Task: Find connections on LinkedIn with the title 'Marketing Specialist' at 'WME' located in 'Zhuhai, Guangdong, China'.
Action: Mouse moved to (508, 69)
Screenshot: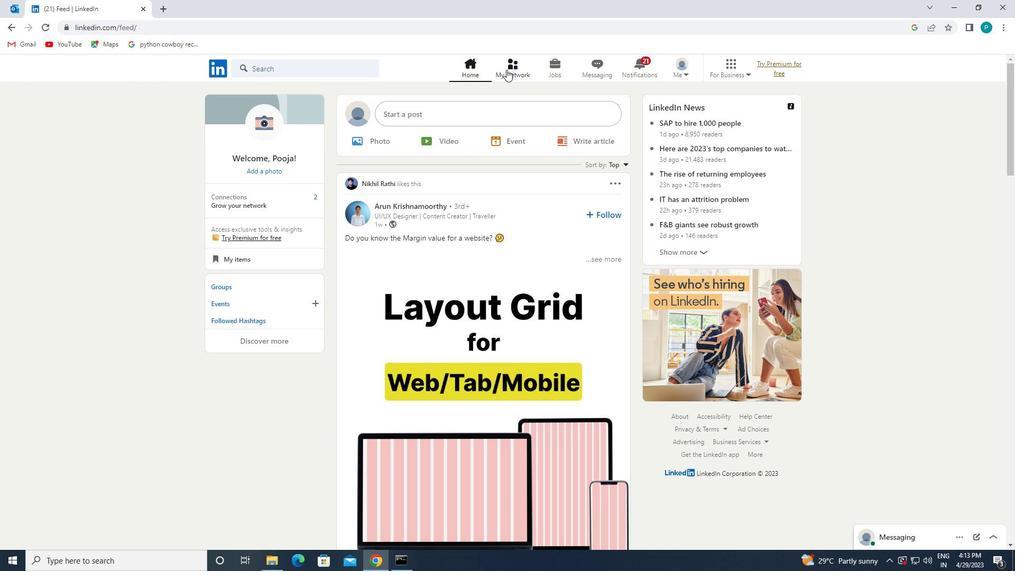 
Action: Mouse pressed left at (508, 69)
Screenshot: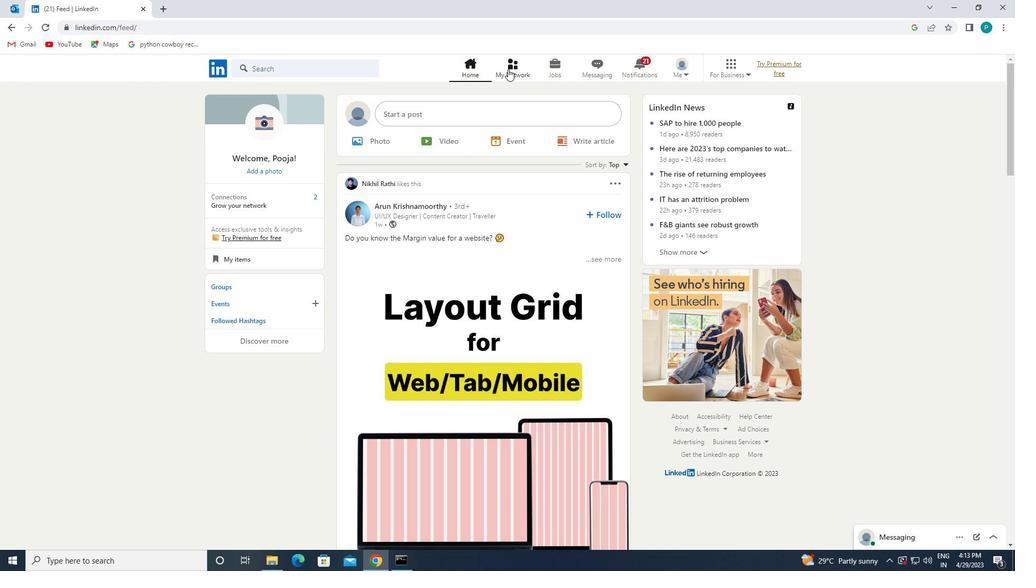 
Action: Mouse moved to (312, 126)
Screenshot: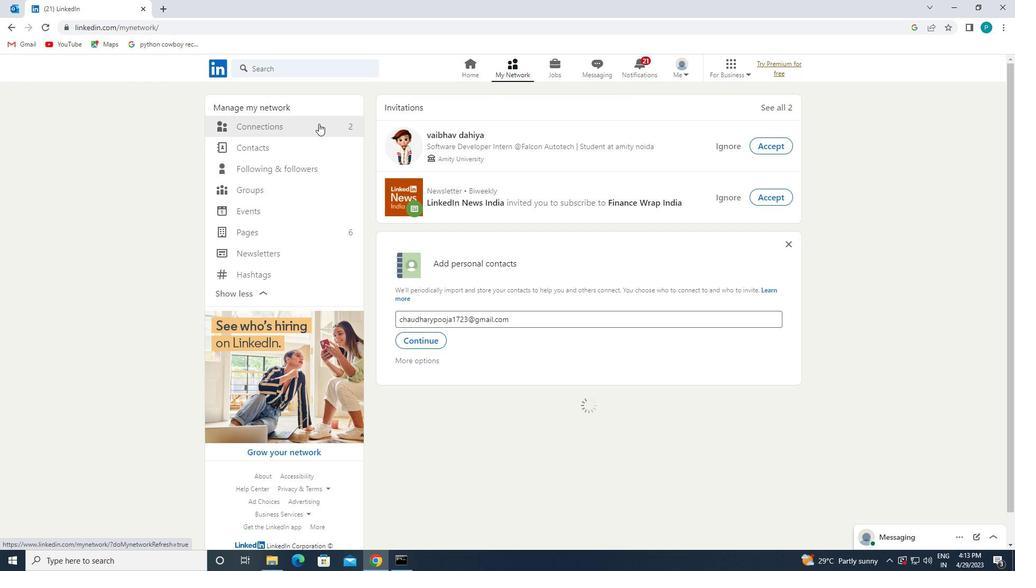 
Action: Mouse pressed left at (312, 126)
Screenshot: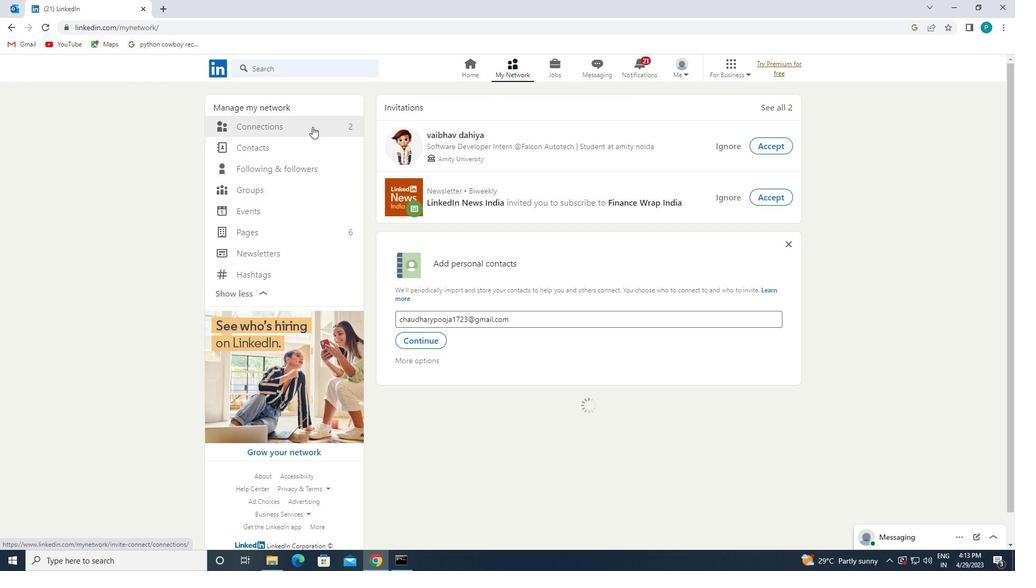 
Action: Mouse moved to (594, 124)
Screenshot: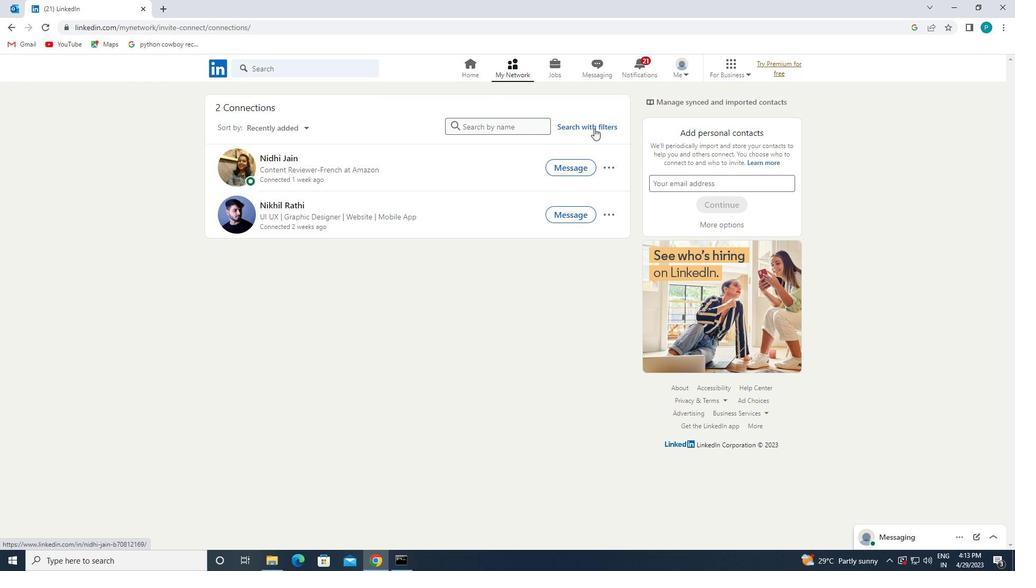 
Action: Mouse pressed left at (594, 124)
Screenshot: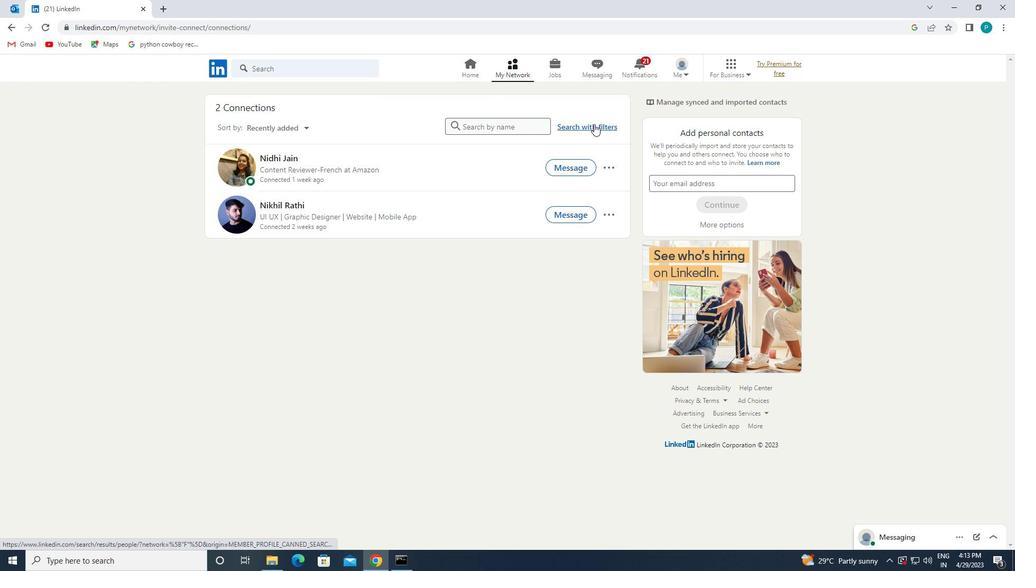 
Action: Mouse moved to (551, 99)
Screenshot: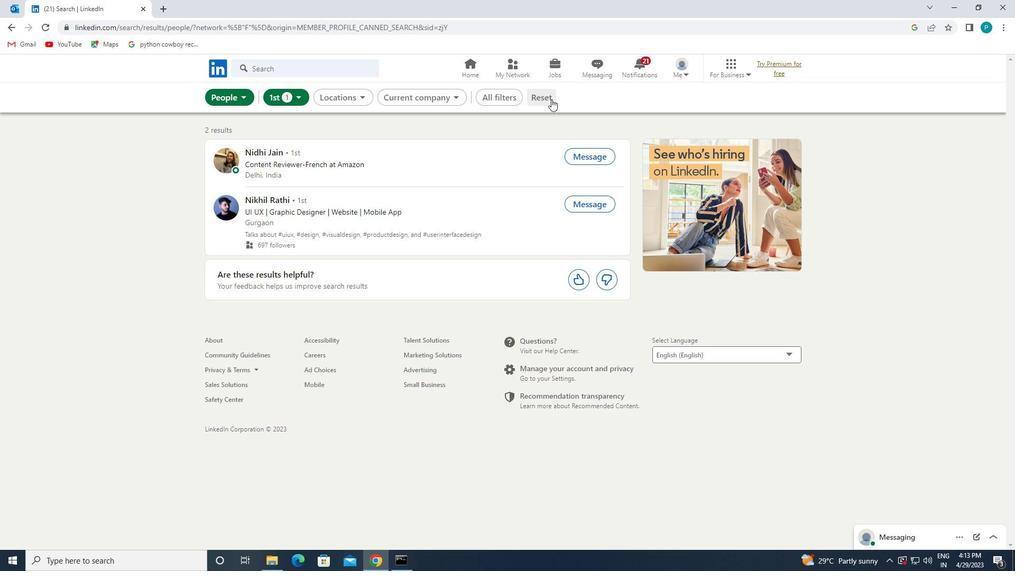 
Action: Mouse pressed left at (551, 99)
Screenshot: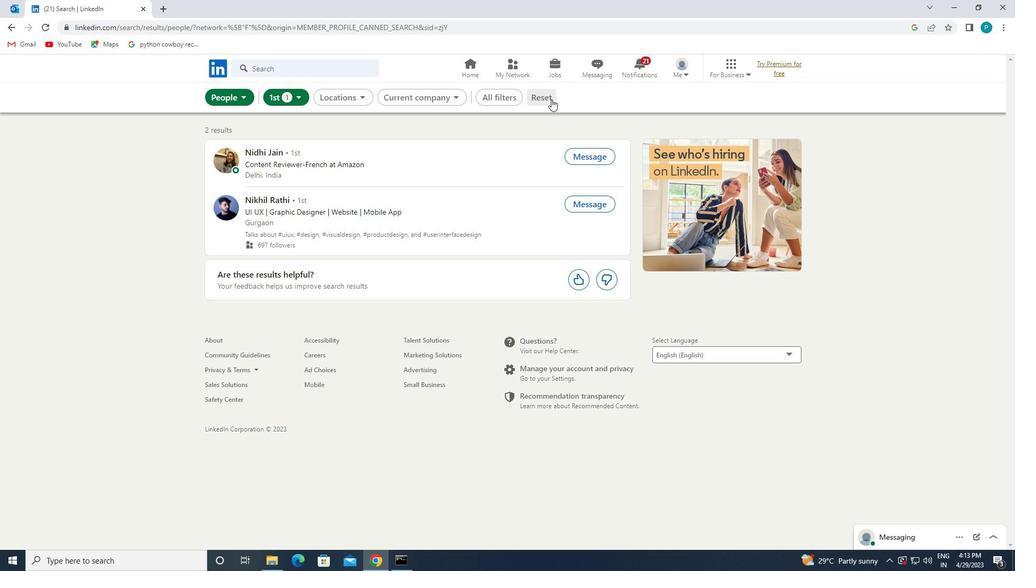 
Action: Mouse moved to (536, 96)
Screenshot: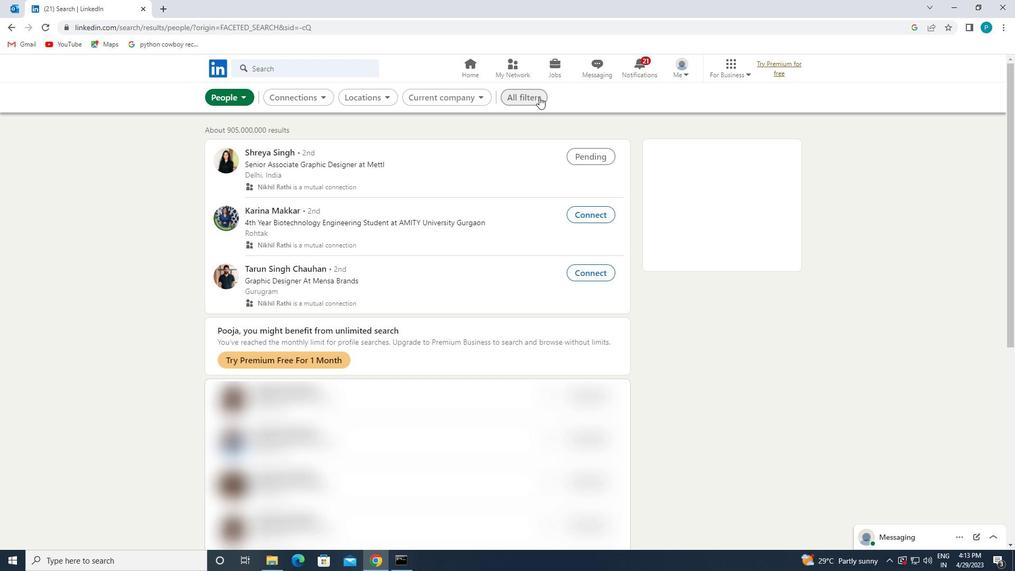 
Action: Mouse pressed left at (536, 96)
Screenshot: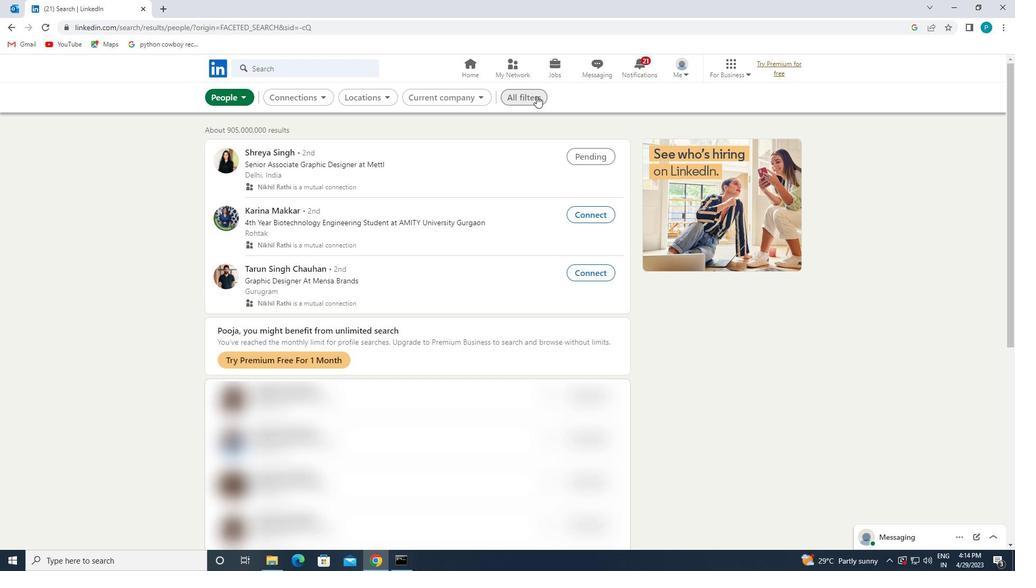
Action: Mouse moved to (886, 334)
Screenshot: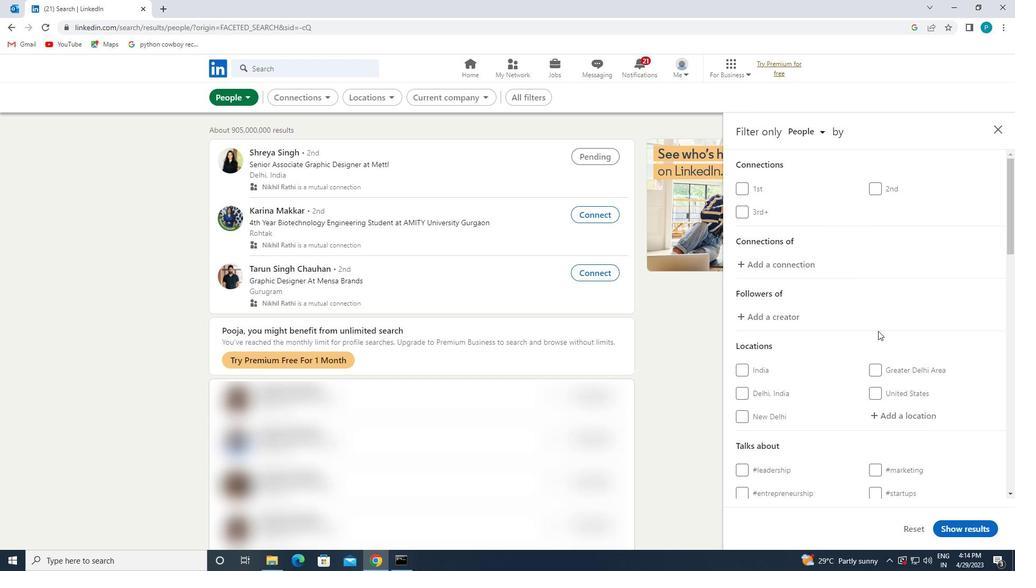 
Action: Mouse scrolled (886, 334) with delta (0, 0)
Screenshot: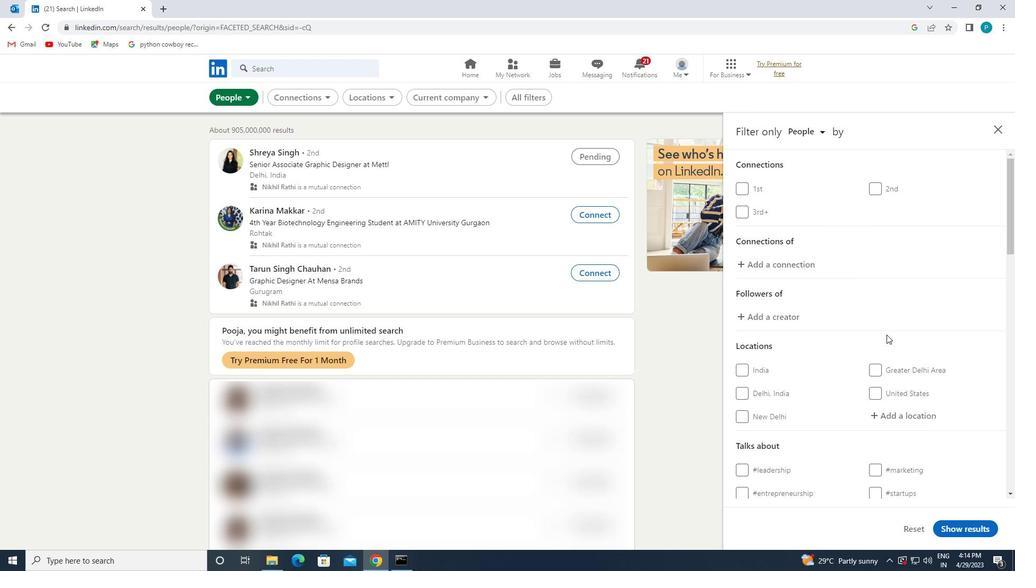 
Action: Mouse scrolled (886, 334) with delta (0, 0)
Screenshot: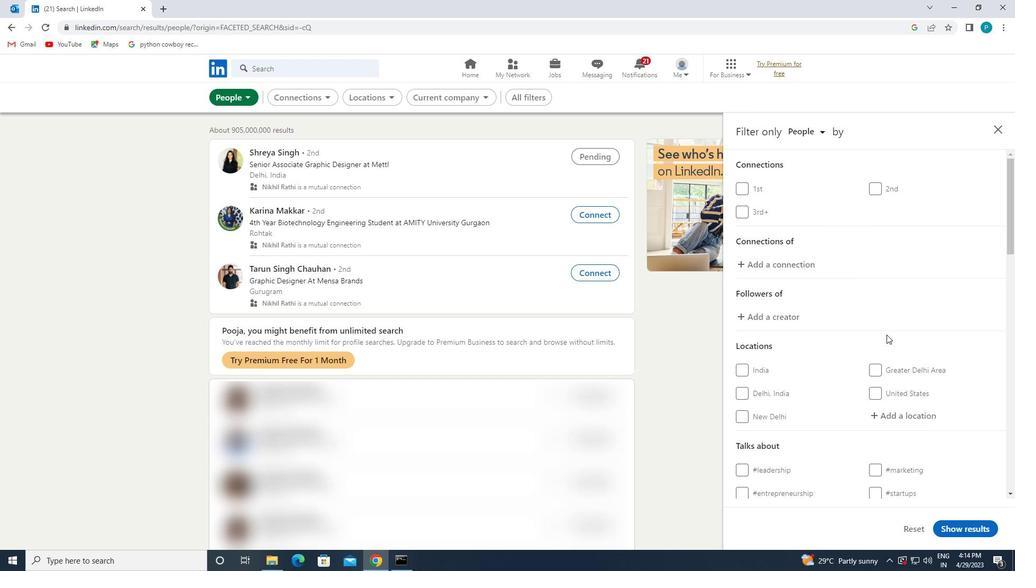 
Action: Mouse moved to (886, 313)
Screenshot: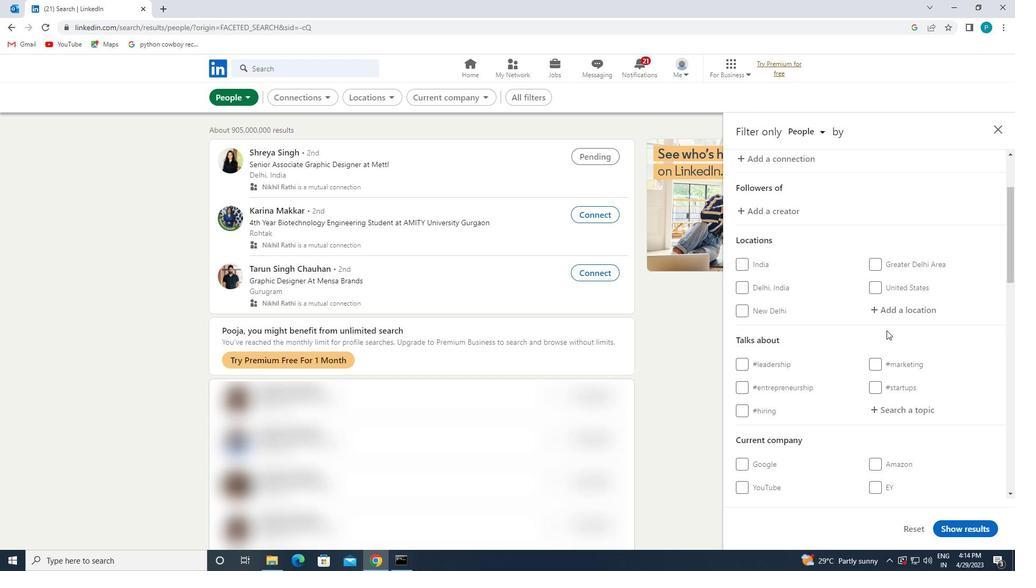 
Action: Mouse pressed left at (886, 313)
Screenshot: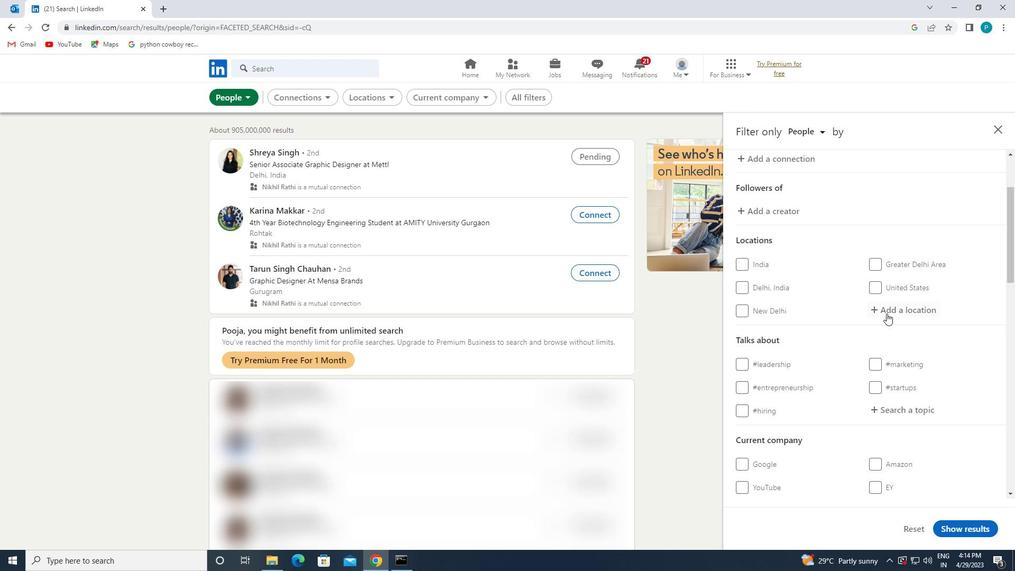 
Action: Key pressed <Key.caps_lock>z<Key.caps_lock>huhai
Screenshot: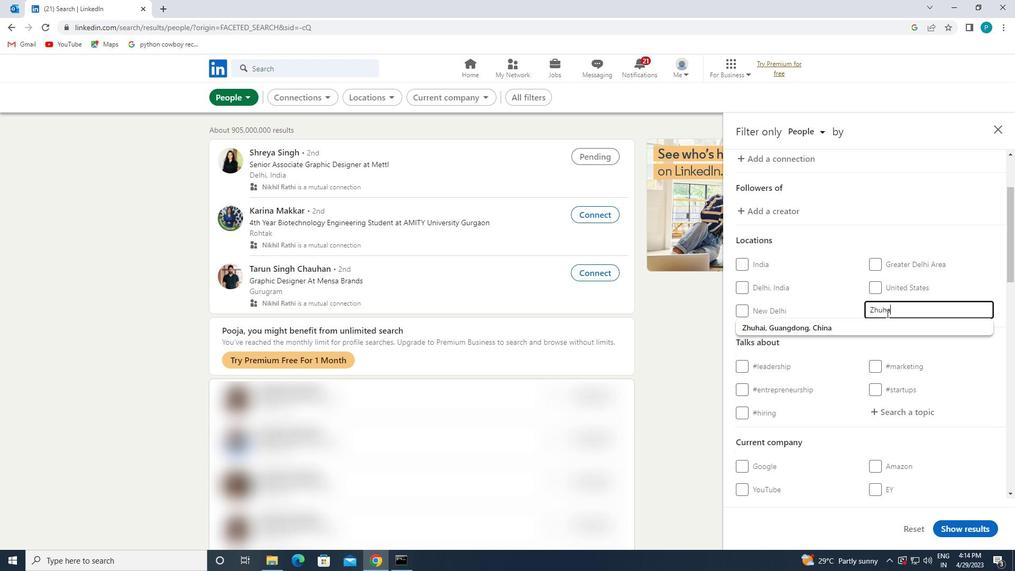 
Action: Mouse moved to (884, 329)
Screenshot: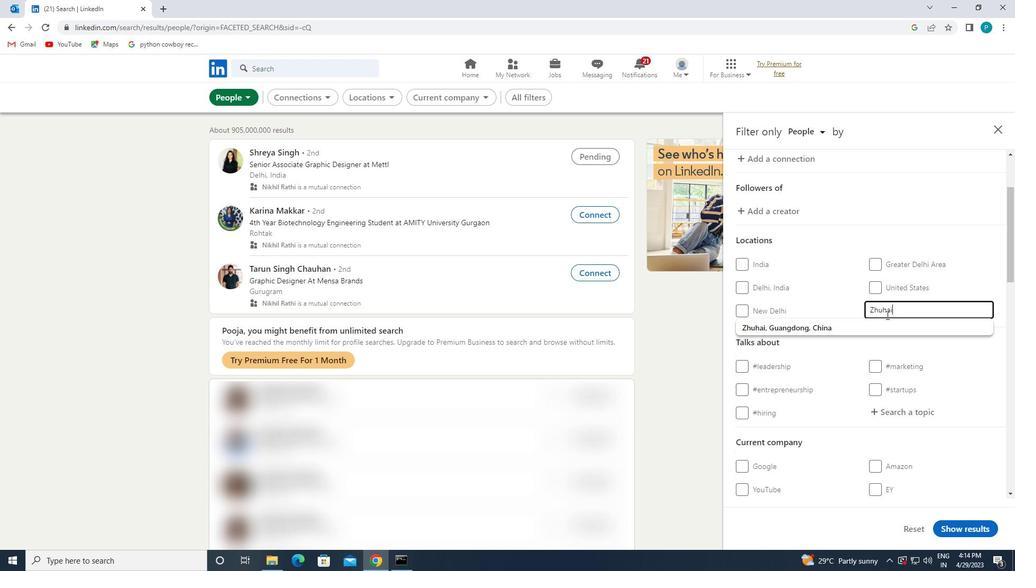 
Action: Mouse pressed left at (884, 329)
Screenshot: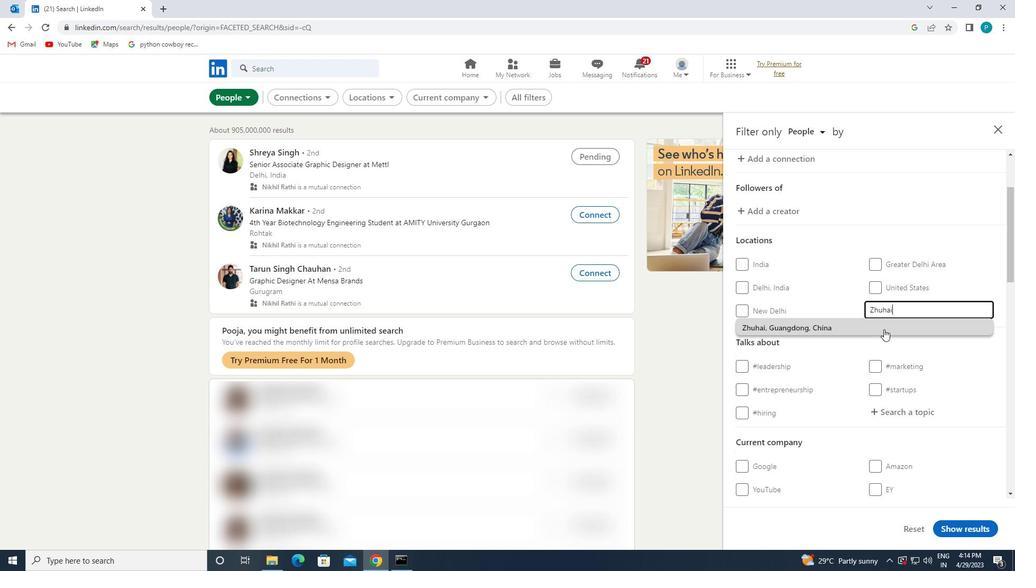 
Action: Mouse scrolled (884, 328) with delta (0, 0)
Screenshot: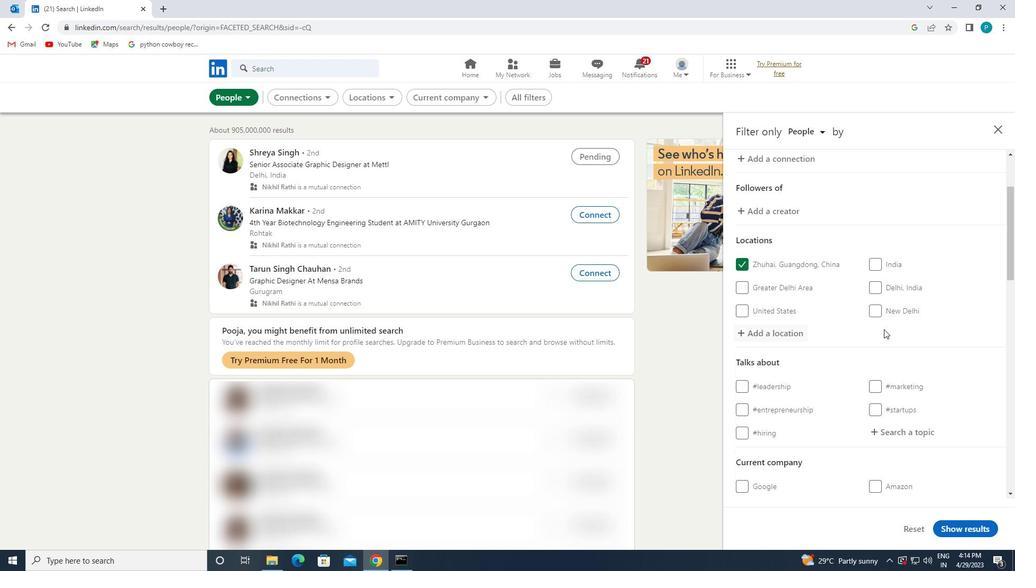 
Action: Mouse scrolled (884, 328) with delta (0, 0)
Screenshot: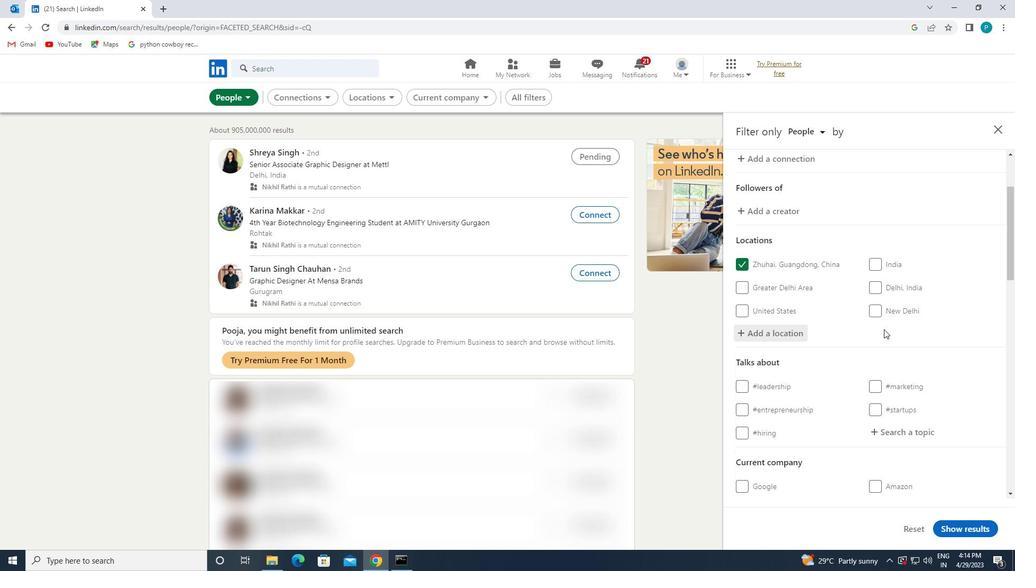 
Action: Mouse moved to (884, 330)
Screenshot: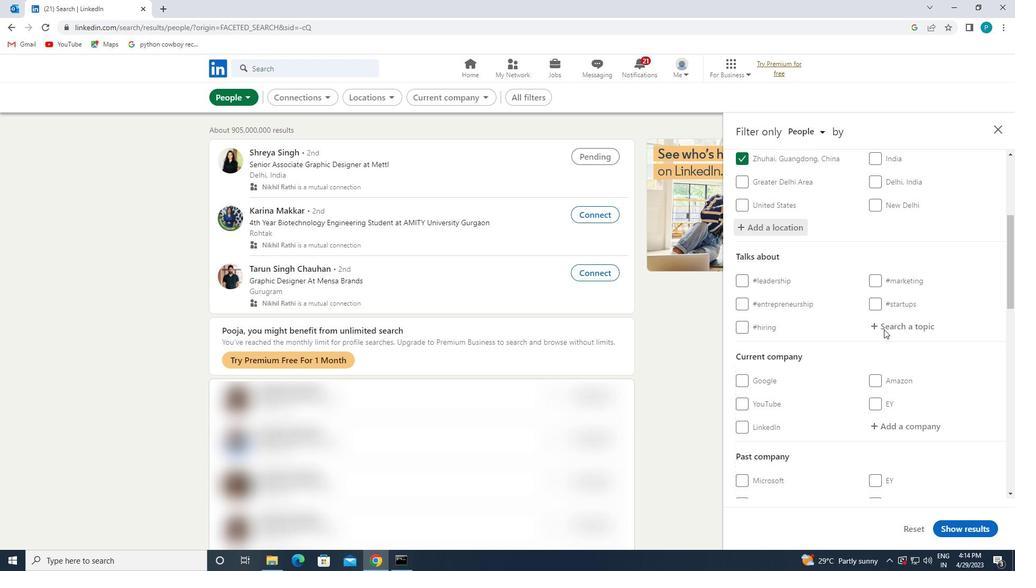 
Action: Mouse pressed left at (884, 330)
Screenshot: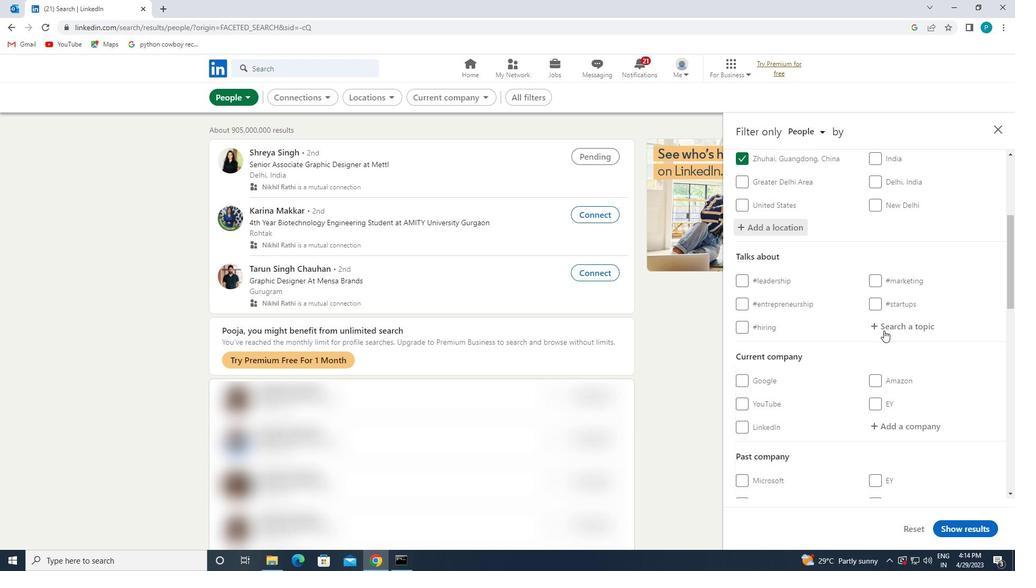 
Action: Key pressed <Key.shift>#<Key.caps_lock>S<Key.caps_lock>OCIAL<Key.caps_lock>M<Key.caps_lock>ES<Key.backspace>DIA
Screenshot: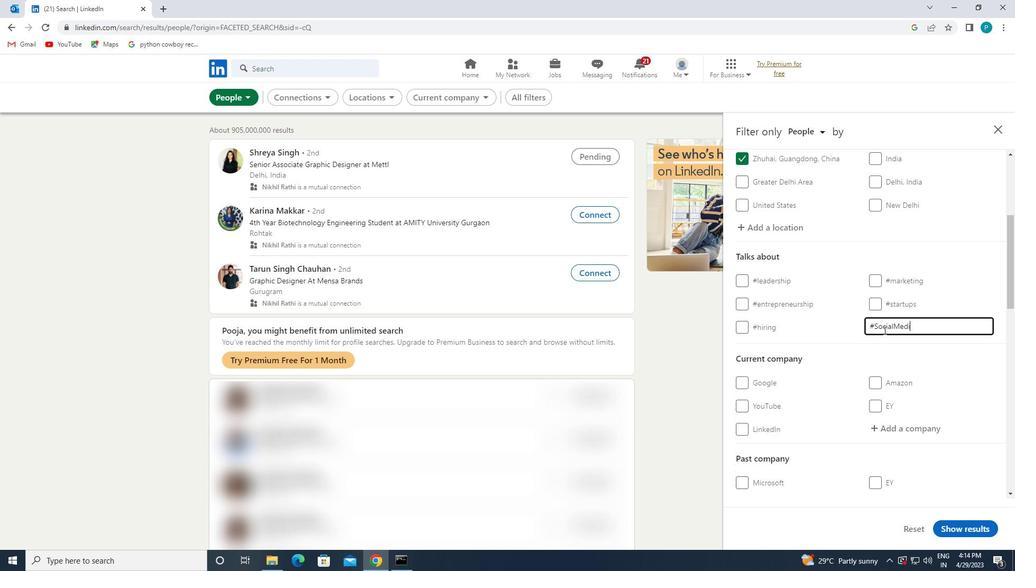 
Action: Mouse scrolled (884, 330) with delta (0, 0)
Screenshot: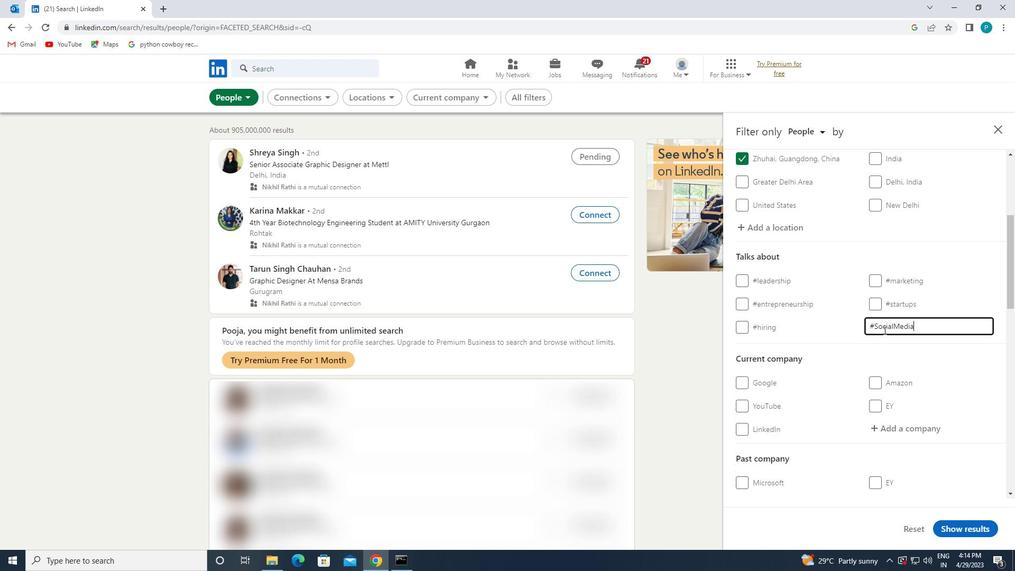 
Action: Mouse moved to (882, 372)
Screenshot: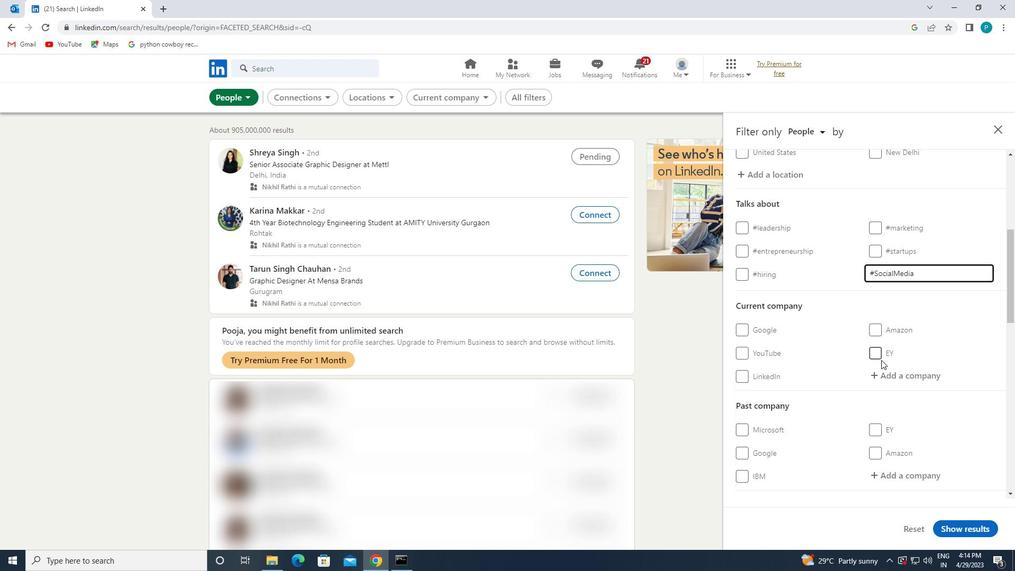 
Action: Mouse scrolled (882, 371) with delta (0, 0)
Screenshot: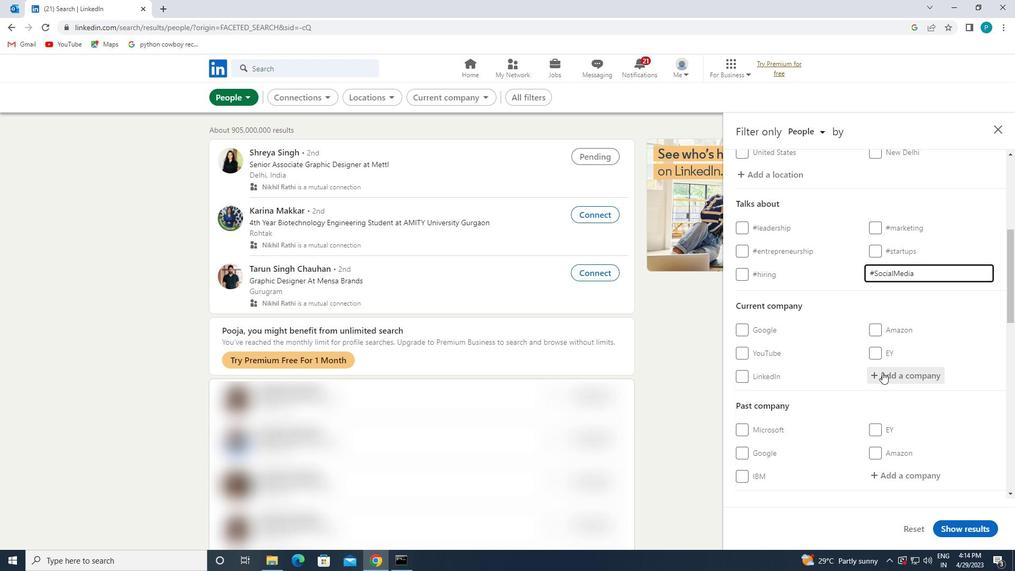 
Action: Mouse scrolled (882, 371) with delta (0, 0)
Screenshot: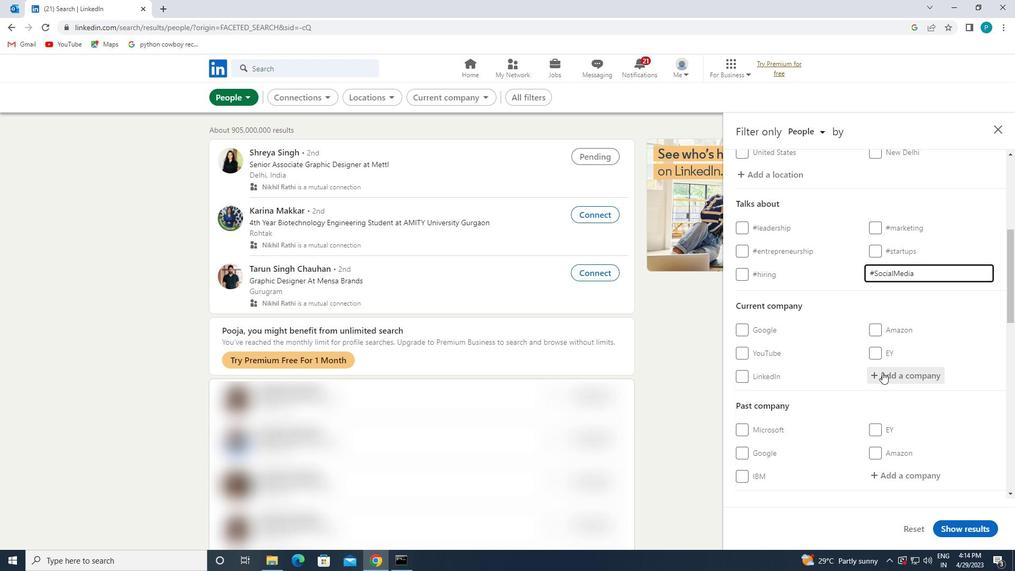 
Action: Mouse scrolled (882, 371) with delta (0, 0)
Screenshot: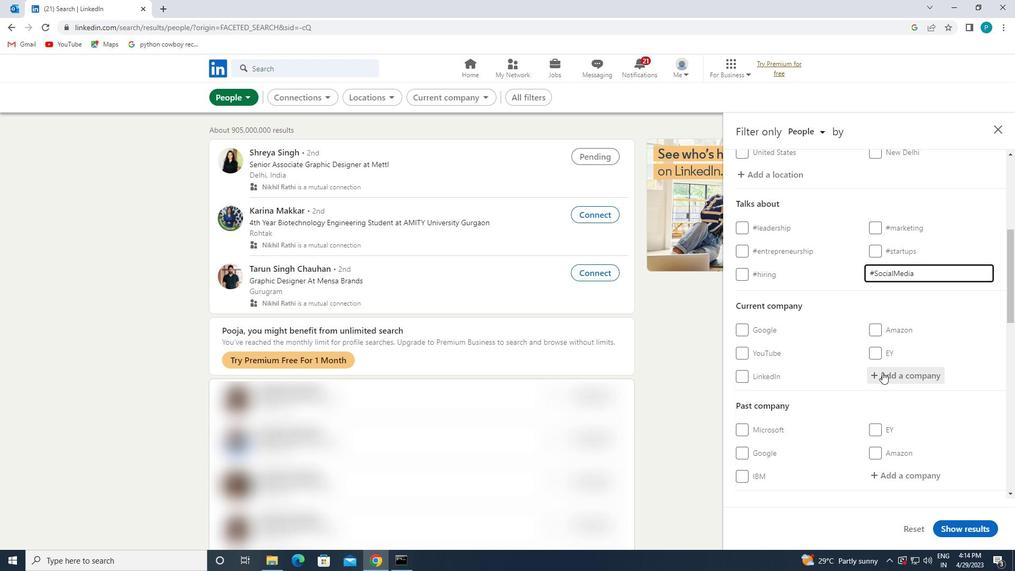 
Action: Mouse scrolled (882, 371) with delta (0, 0)
Screenshot: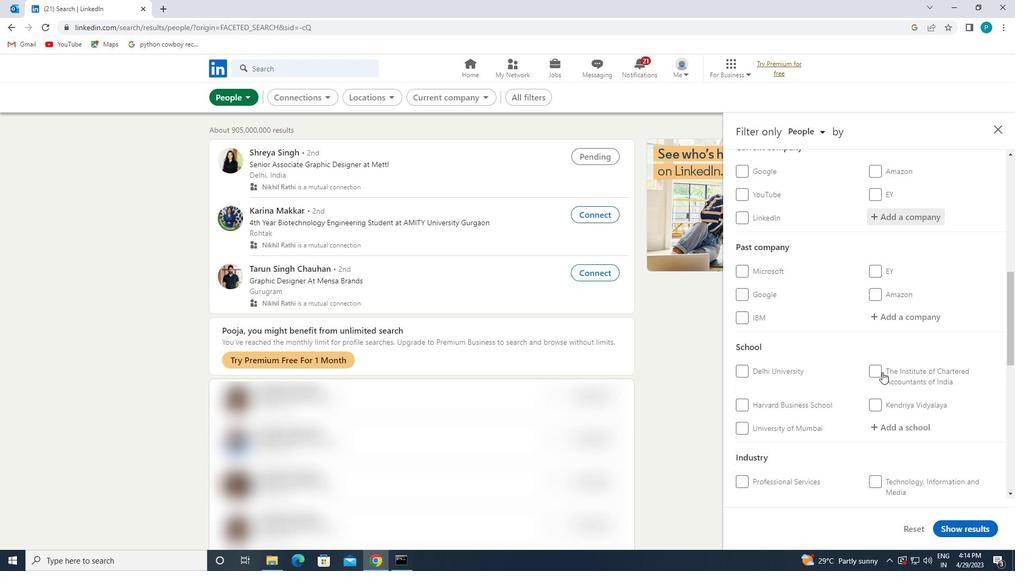 
Action: Mouse scrolled (882, 371) with delta (0, 0)
Screenshot: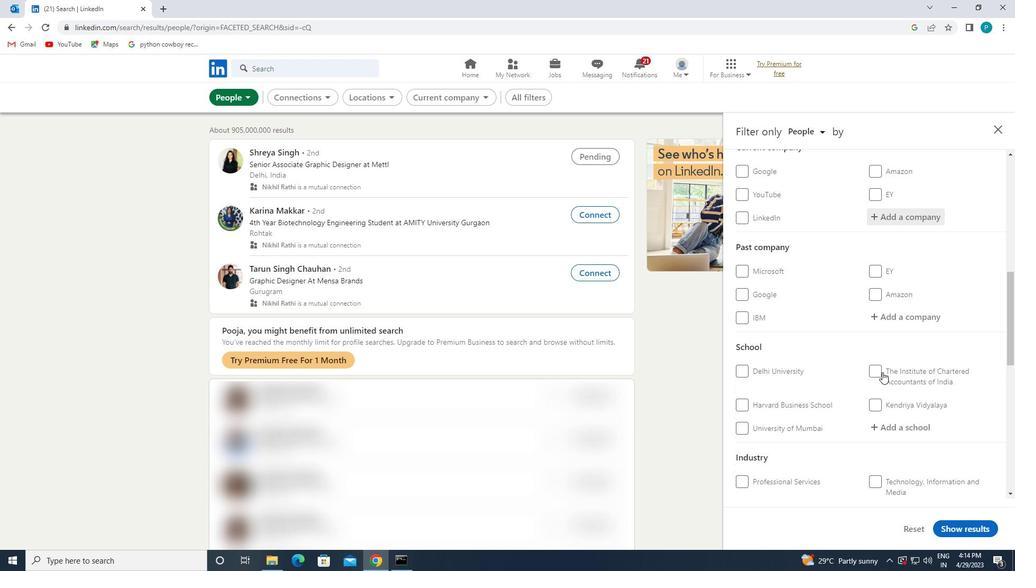 
Action: Mouse moved to (864, 397)
Screenshot: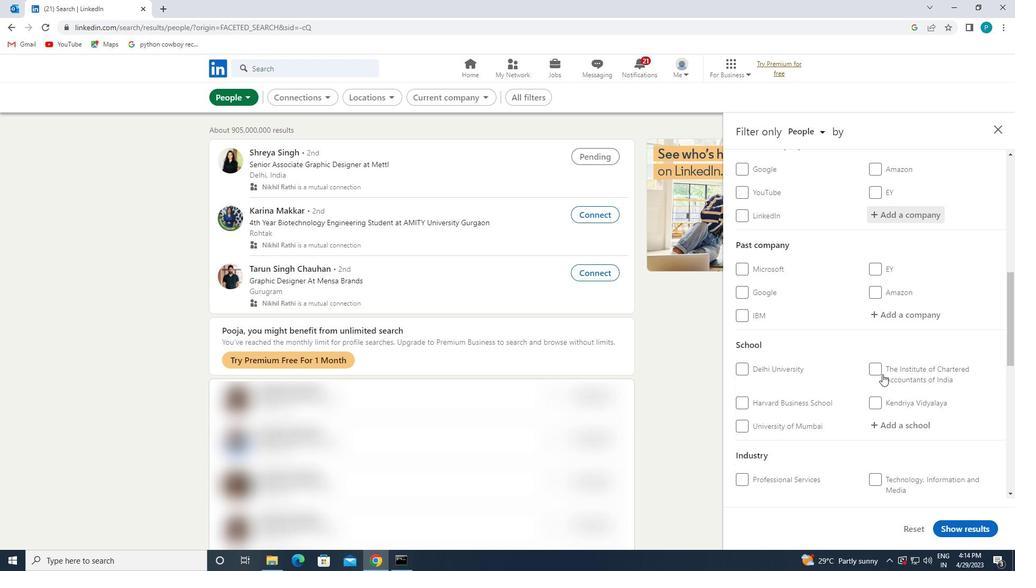 
Action: Mouse scrolled (864, 397) with delta (0, 0)
Screenshot: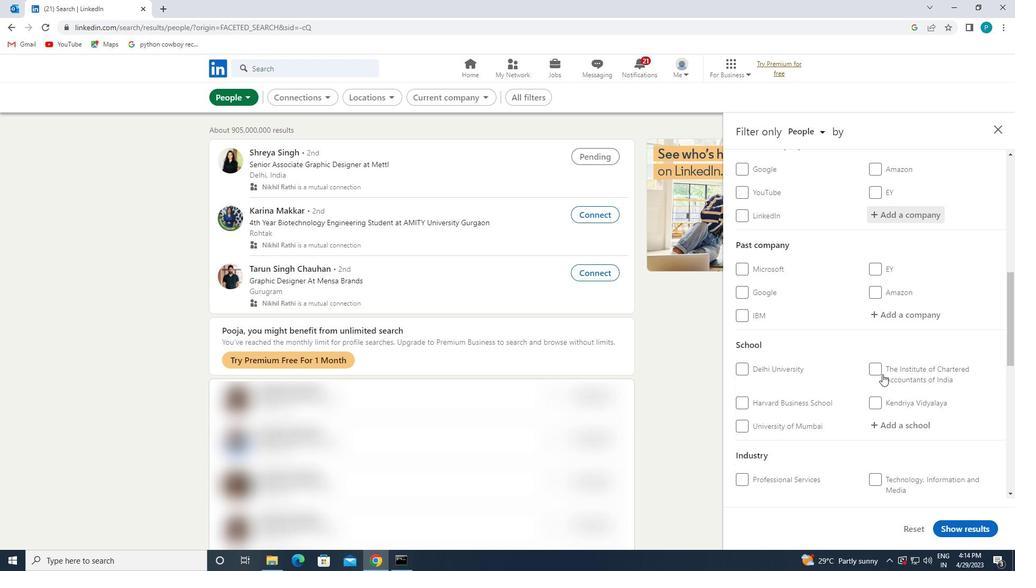 
Action: Mouse moved to (814, 413)
Screenshot: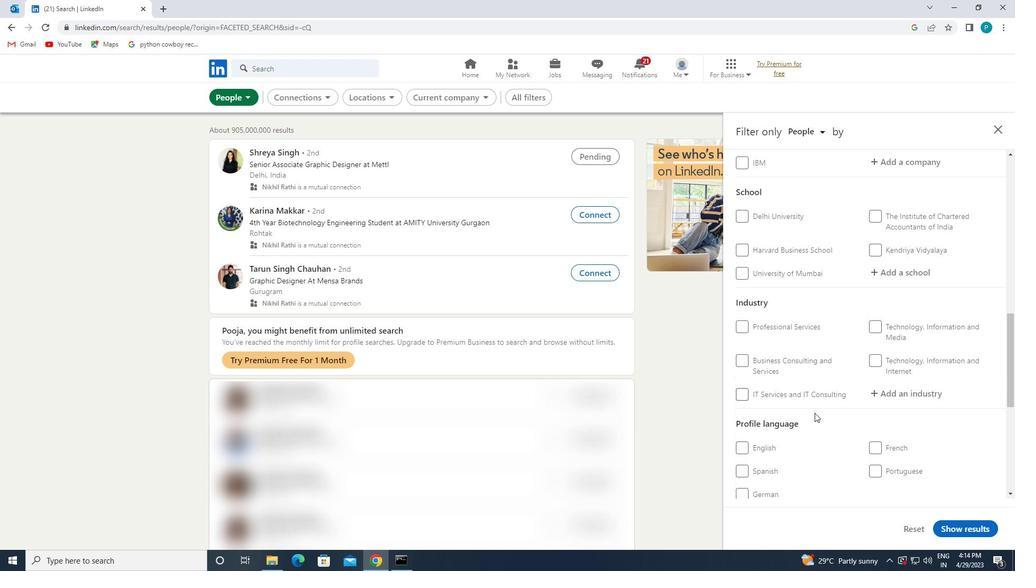 
Action: Mouse scrolled (814, 412) with delta (0, 0)
Screenshot: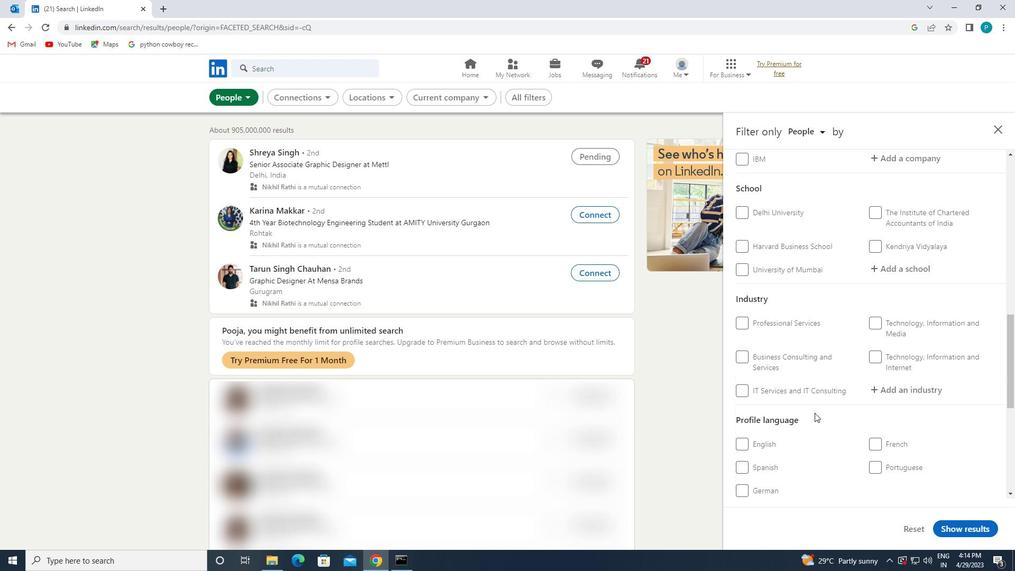 
Action: Mouse scrolled (814, 412) with delta (0, 0)
Screenshot: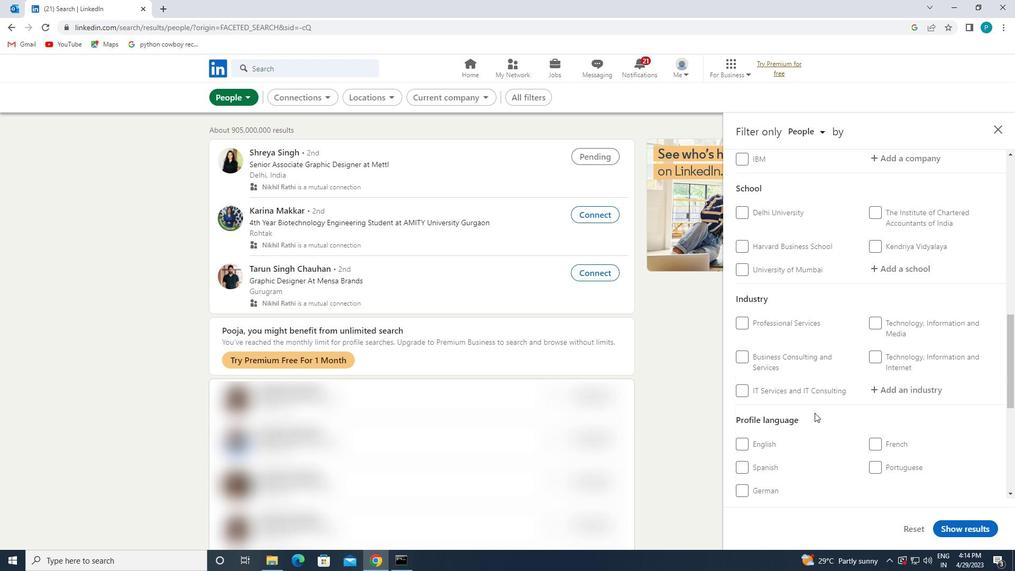 
Action: Mouse moved to (754, 363)
Screenshot: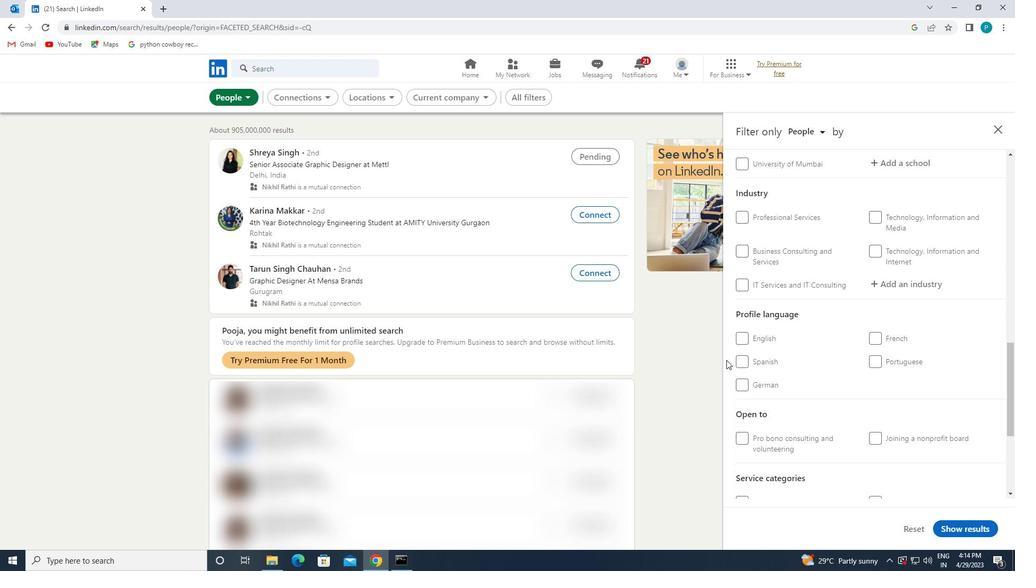 
Action: Mouse pressed left at (754, 363)
Screenshot: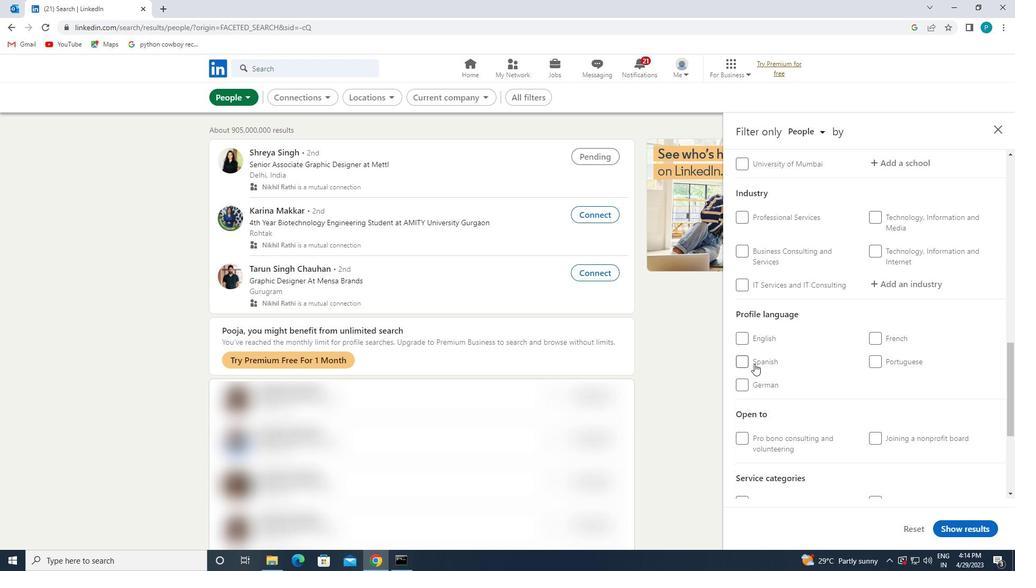 
Action: Mouse moved to (889, 378)
Screenshot: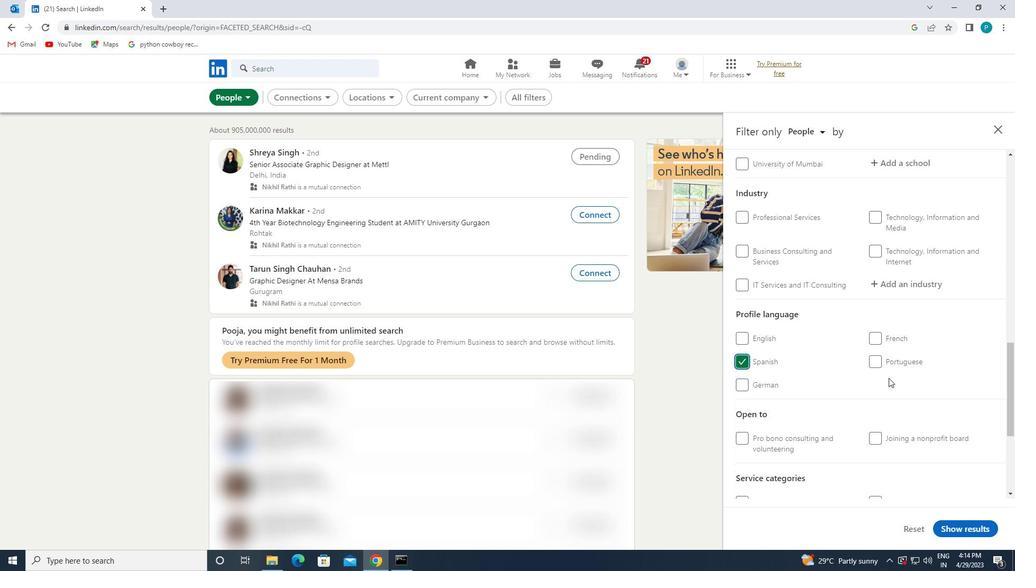 
Action: Mouse scrolled (889, 378) with delta (0, 0)
Screenshot: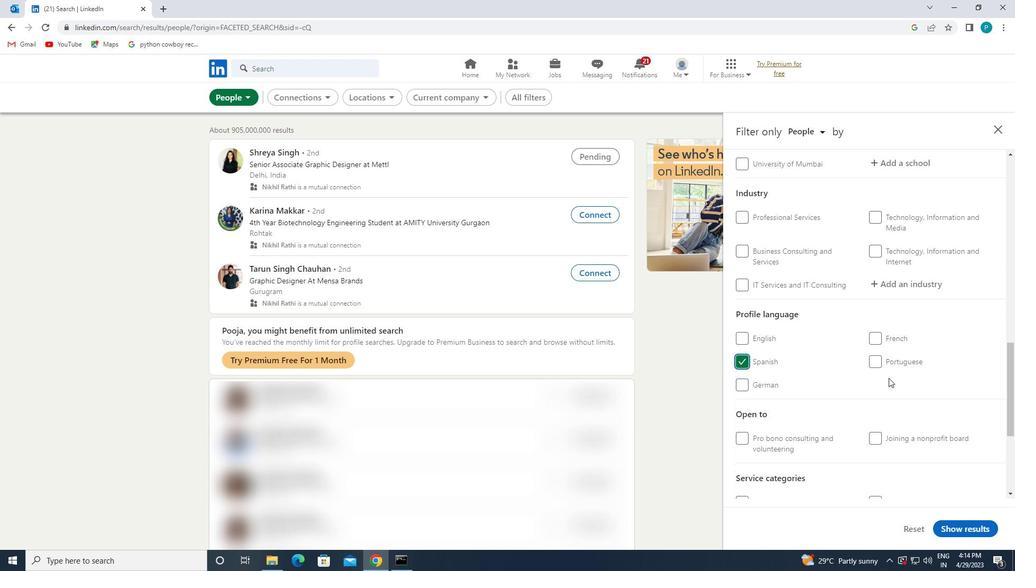 
Action: Mouse scrolled (889, 378) with delta (0, 0)
Screenshot: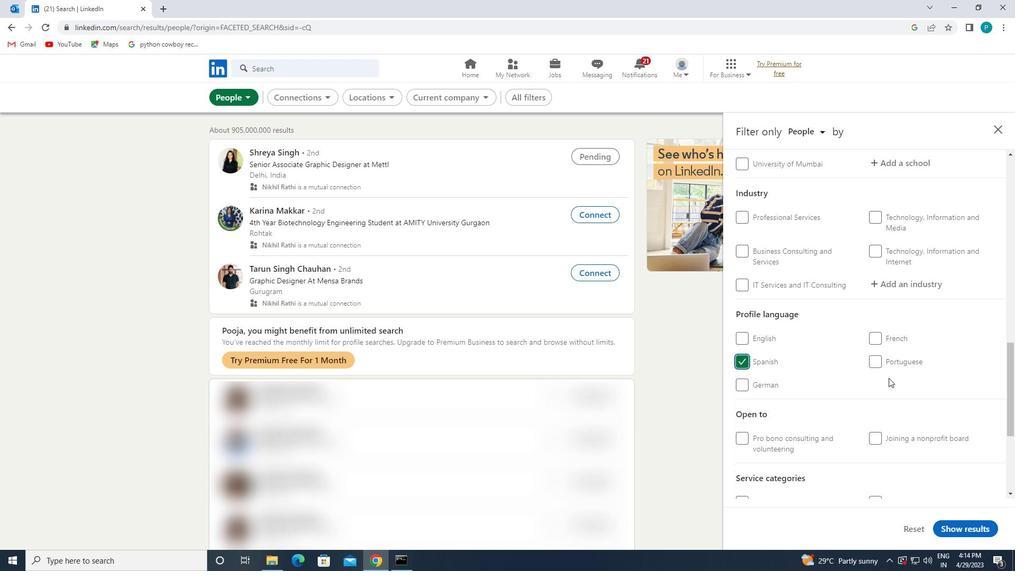 
Action: Mouse moved to (889, 377)
Screenshot: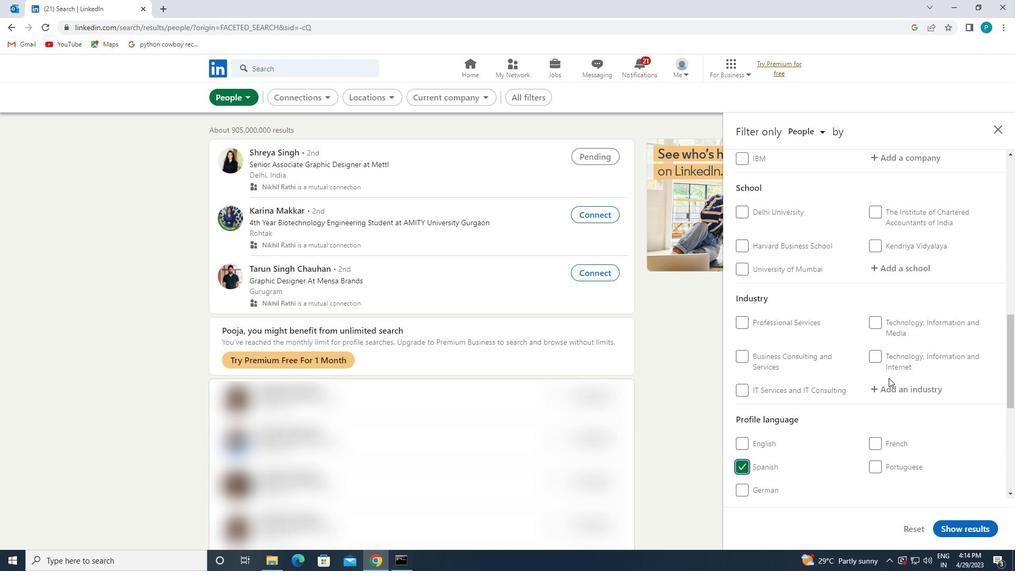 
Action: Mouse scrolled (889, 378) with delta (0, 0)
Screenshot: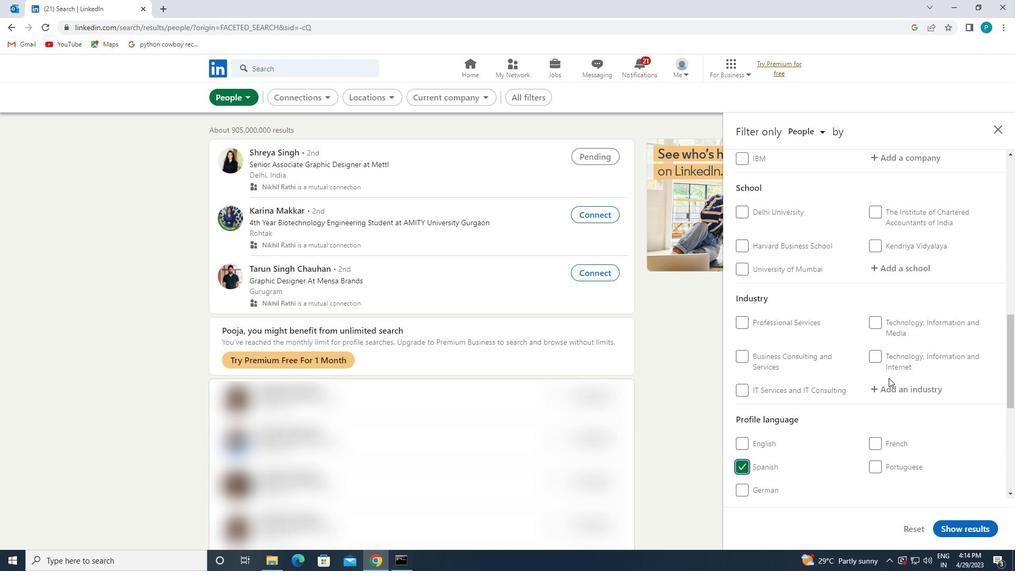 
Action: Mouse scrolled (889, 378) with delta (0, 0)
Screenshot: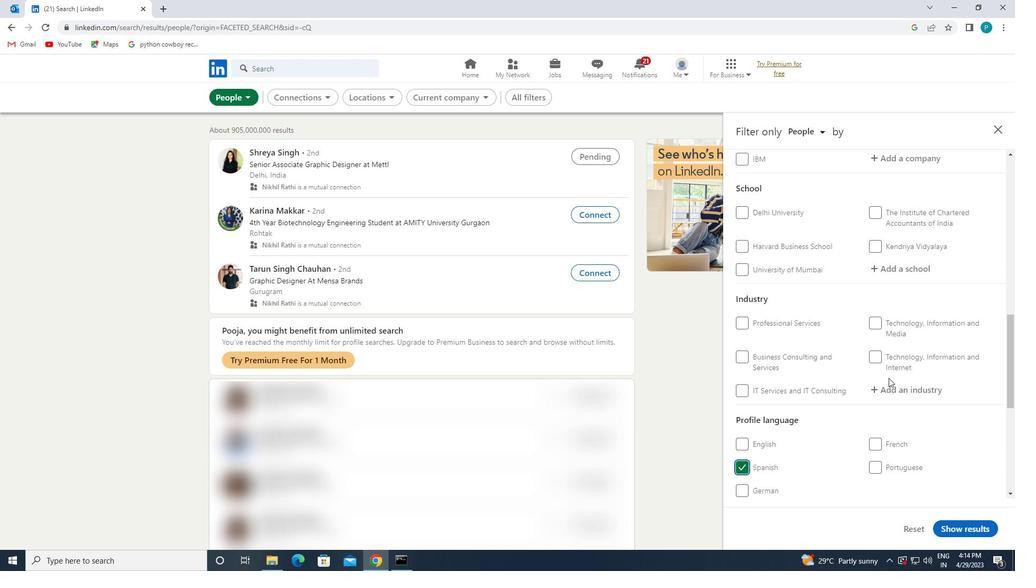 
Action: Mouse scrolled (889, 378) with delta (0, 0)
Screenshot: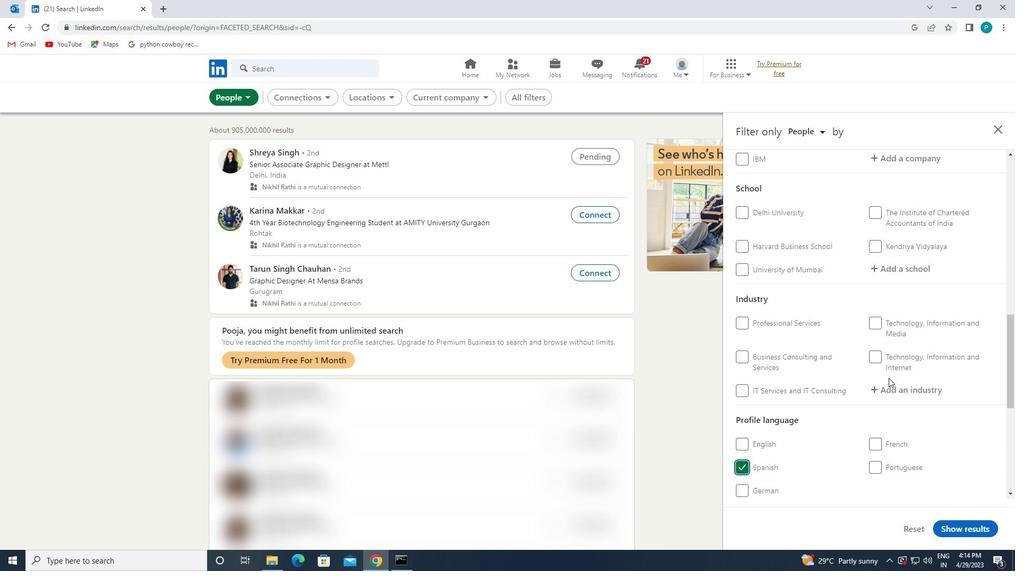 
Action: Mouse scrolled (889, 378) with delta (0, 0)
Screenshot: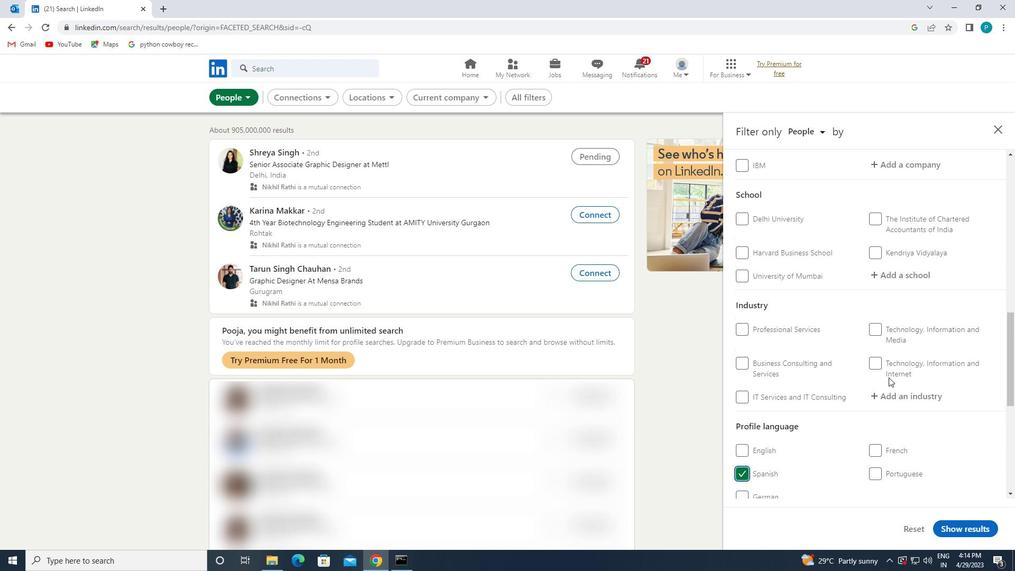 
Action: Mouse moved to (890, 270)
Screenshot: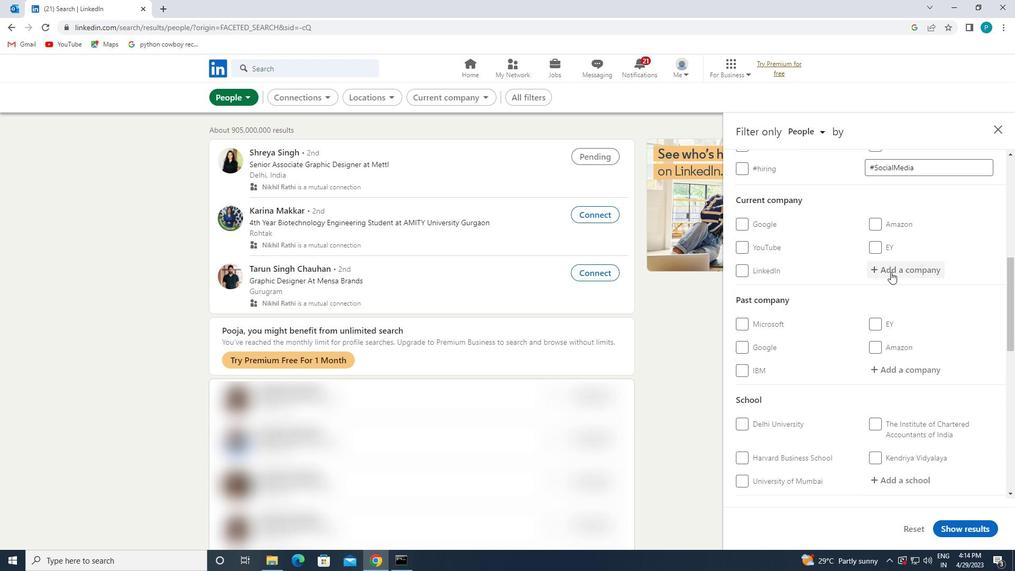 
Action: Mouse pressed left at (890, 270)
Screenshot: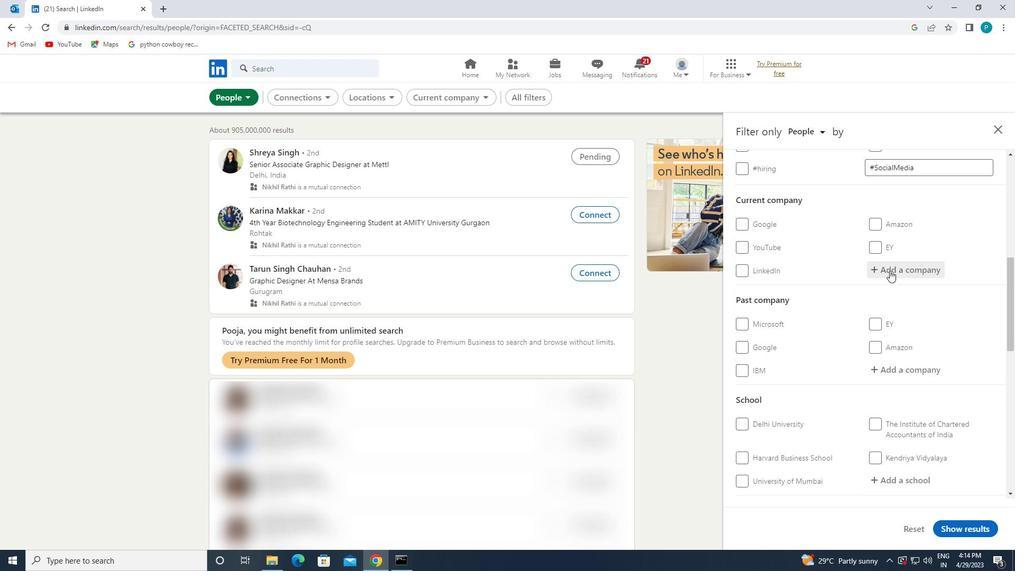
Action: Key pressed <Key.caps_lock>WME
Screenshot: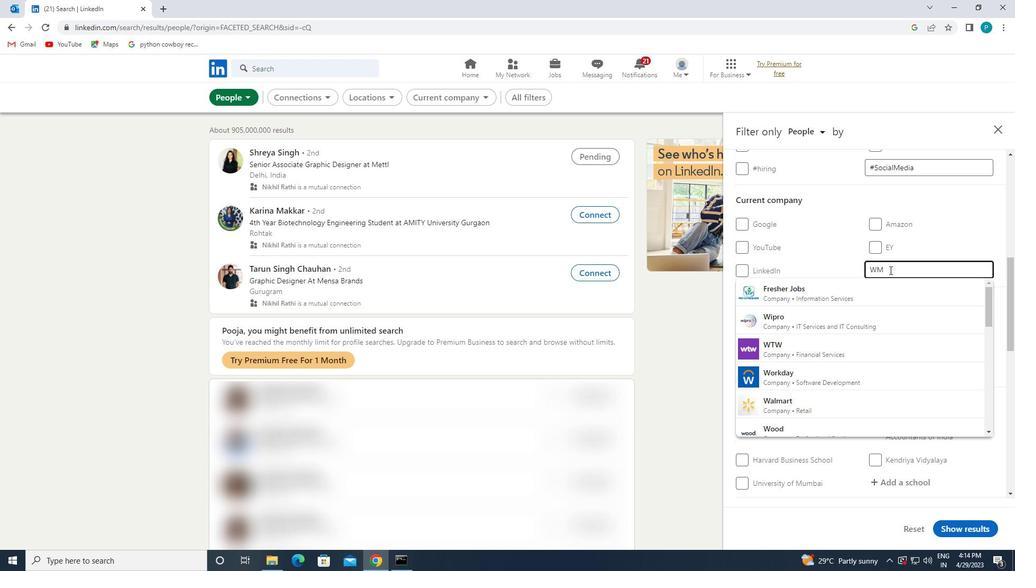 
Action: Mouse moved to (882, 283)
Screenshot: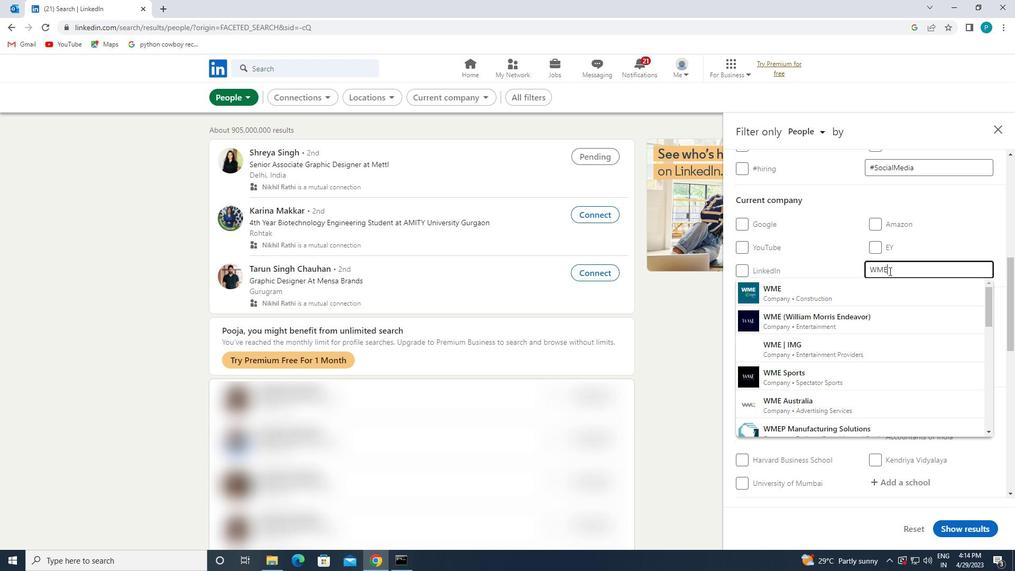 
Action: Mouse pressed left at (882, 283)
Screenshot: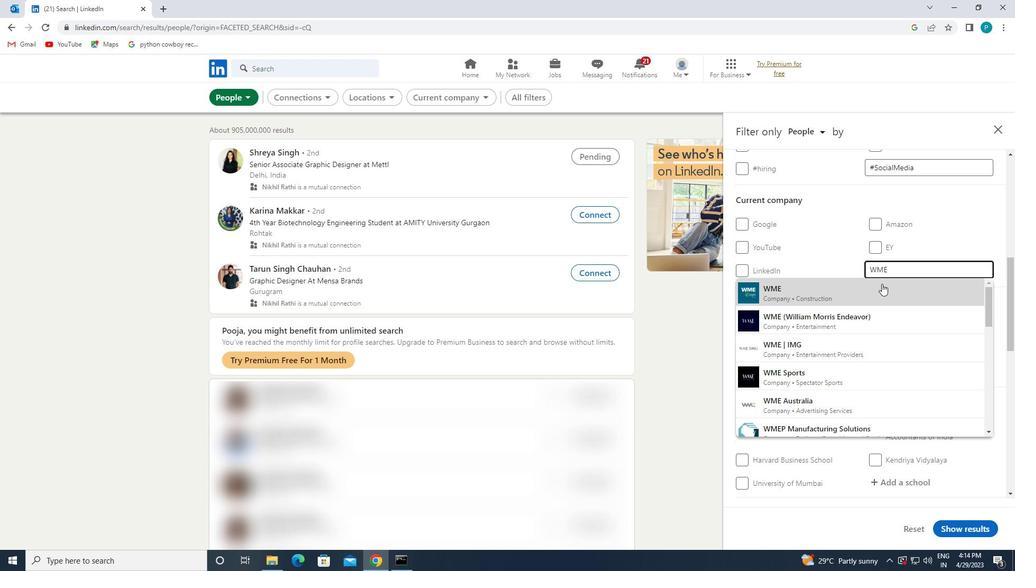 
Action: Mouse moved to (868, 337)
Screenshot: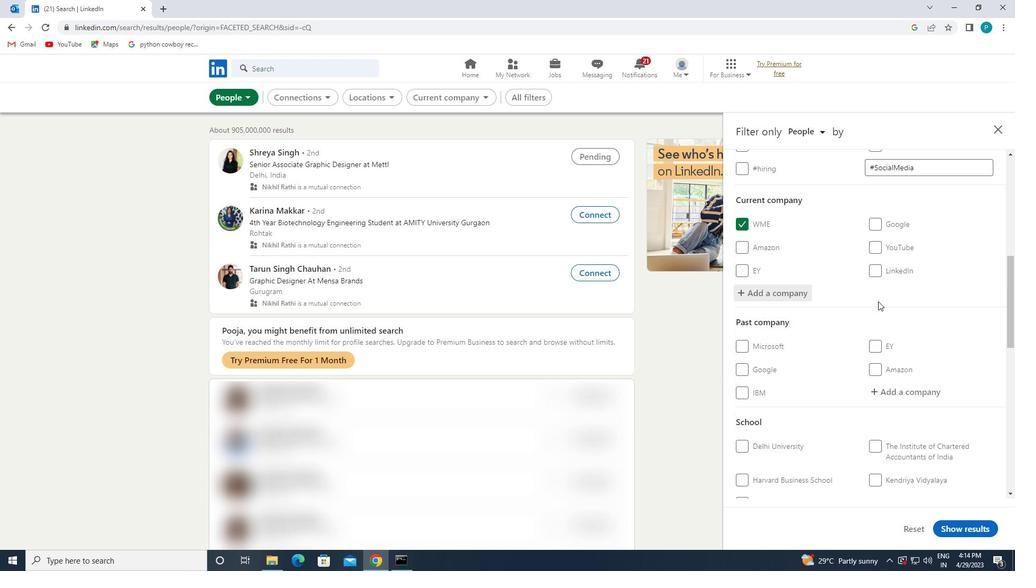 
Action: Mouse scrolled (868, 336) with delta (0, 0)
Screenshot: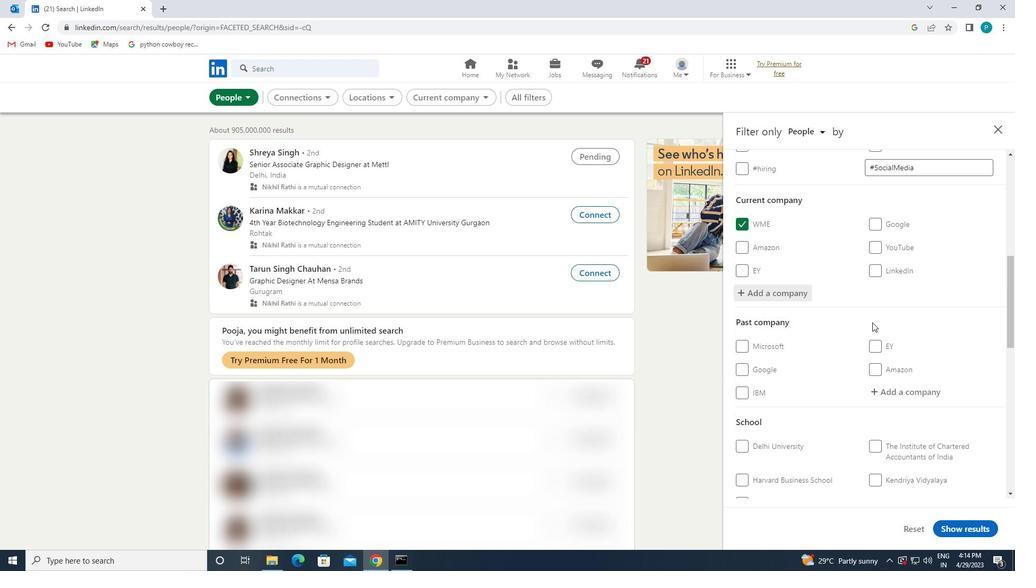 
Action: Mouse moved to (868, 337)
Screenshot: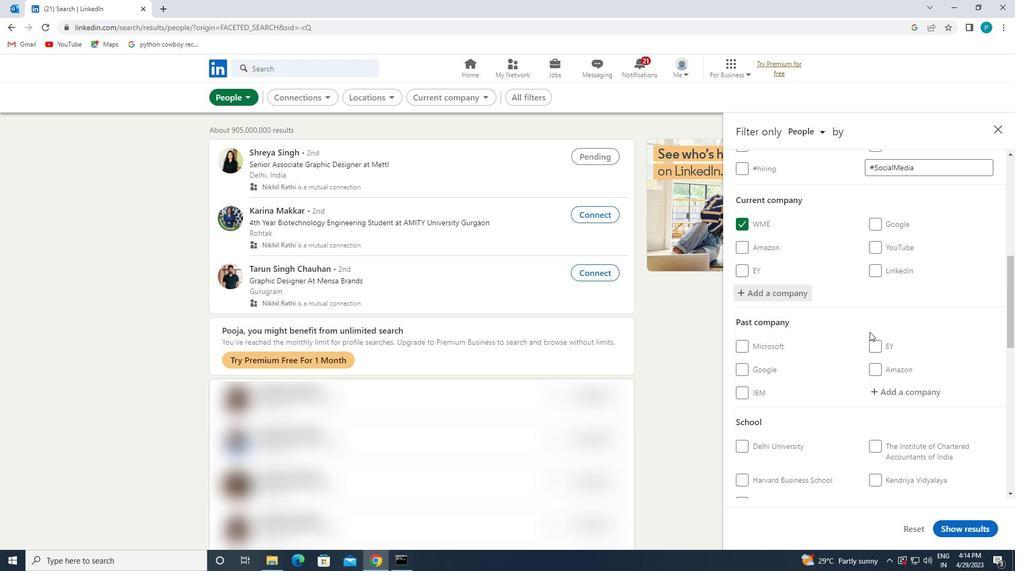 
Action: Mouse scrolled (868, 337) with delta (0, 0)
Screenshot: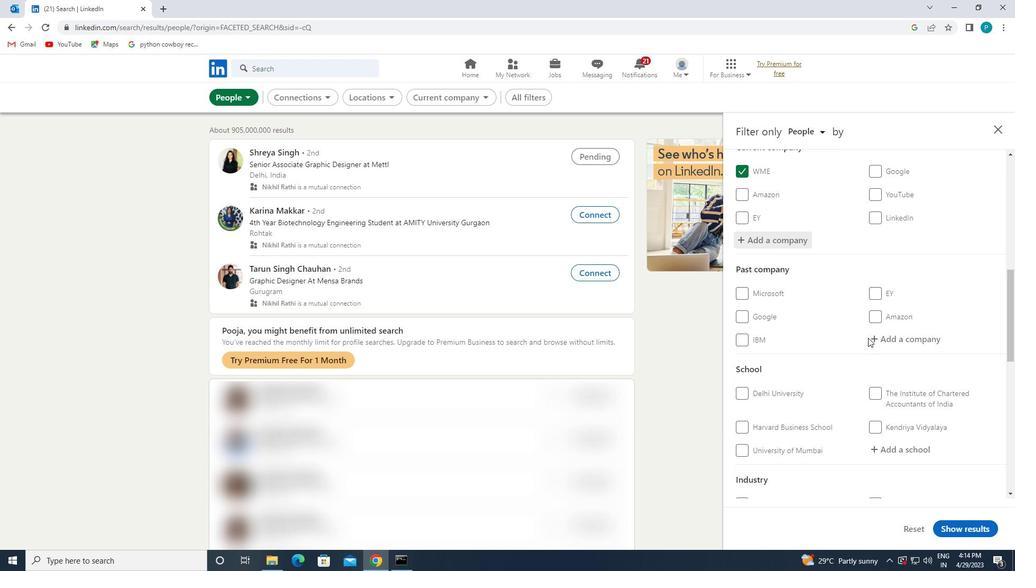 
Action: Mouse scrolled (868, 337) with delta (0, 0)
Screenshot: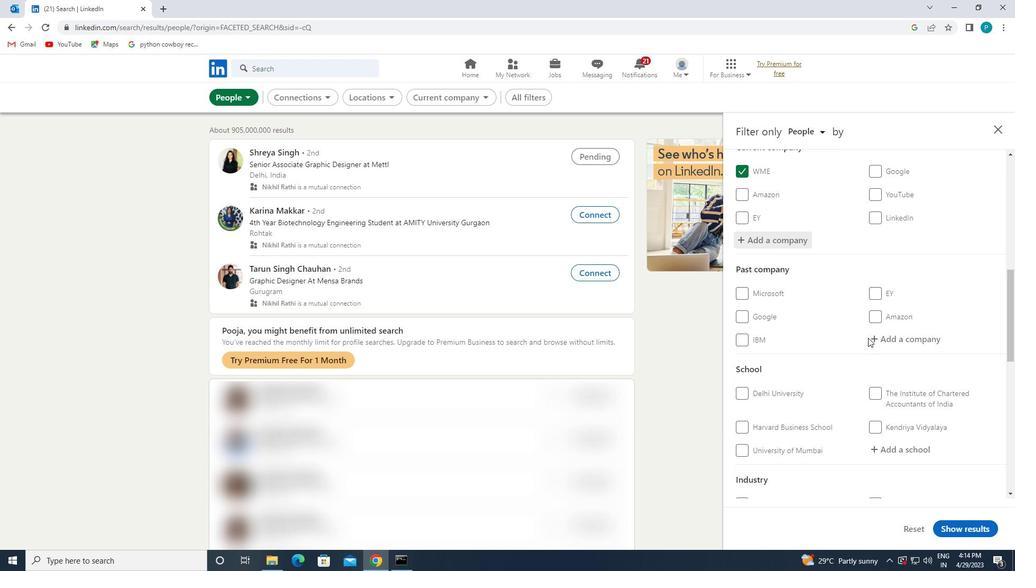 
Action: Mouse moved to (868, 338)
Screenshot: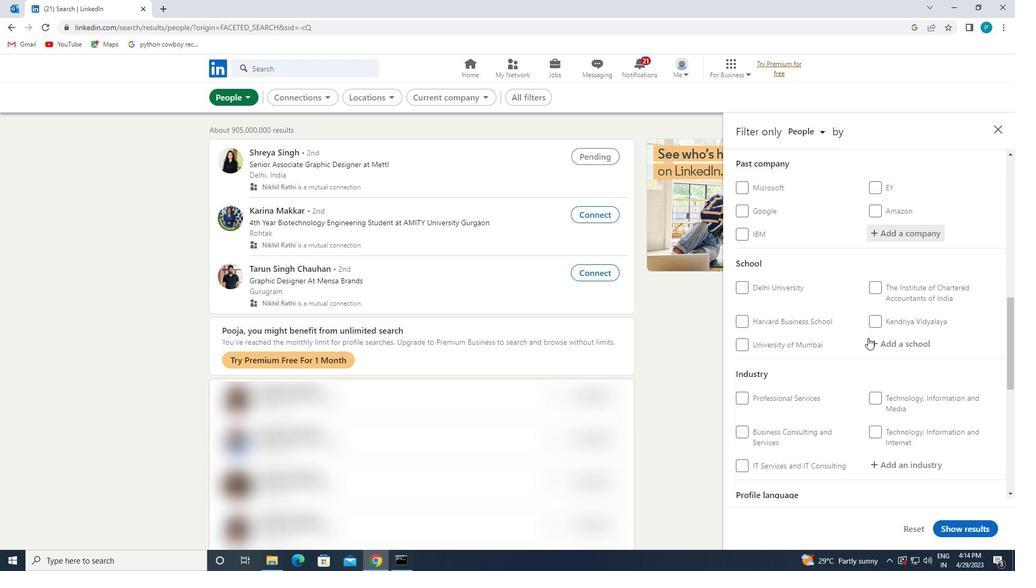 
Action: Mouse scrolled (868, 337) with delta (0, 0)
Screenshot: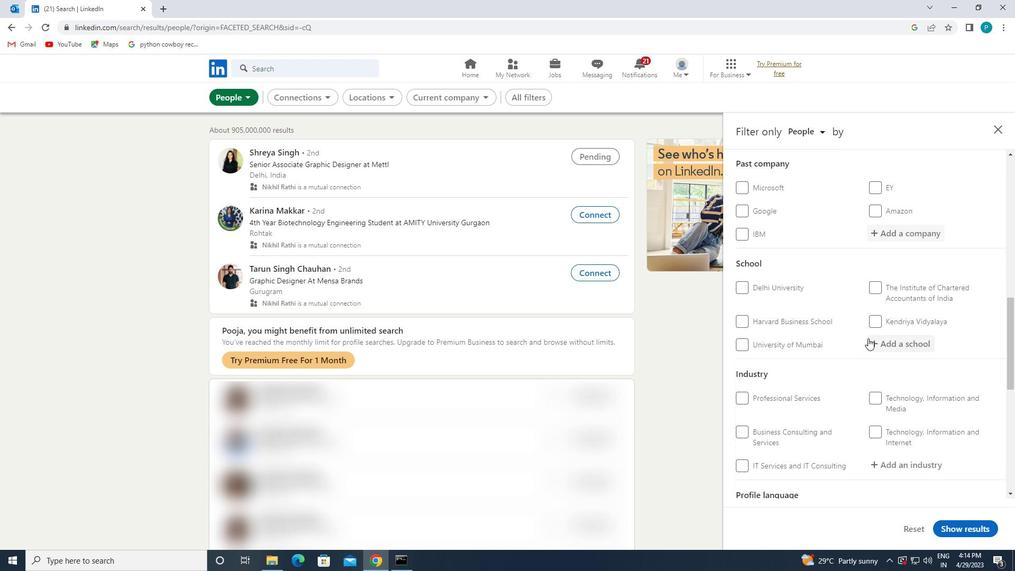 
Action: Mouse scrolled (868, 337) with delta (0, 0)
Screenshot: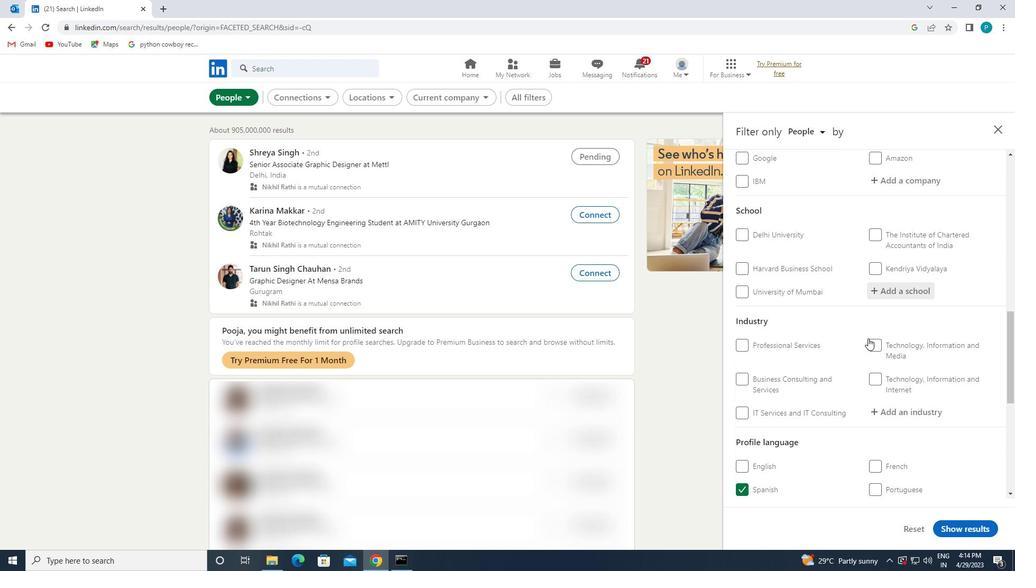 
Action: Mouse moved to (924, 242)
Screenshot: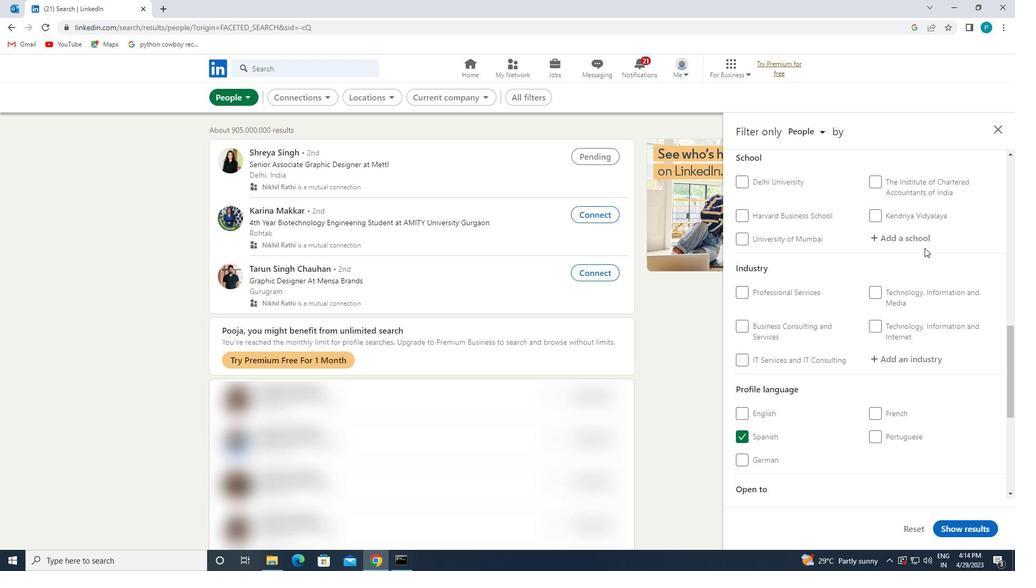 
Action: Mouse pressed left at (924, 242)
Screenshot: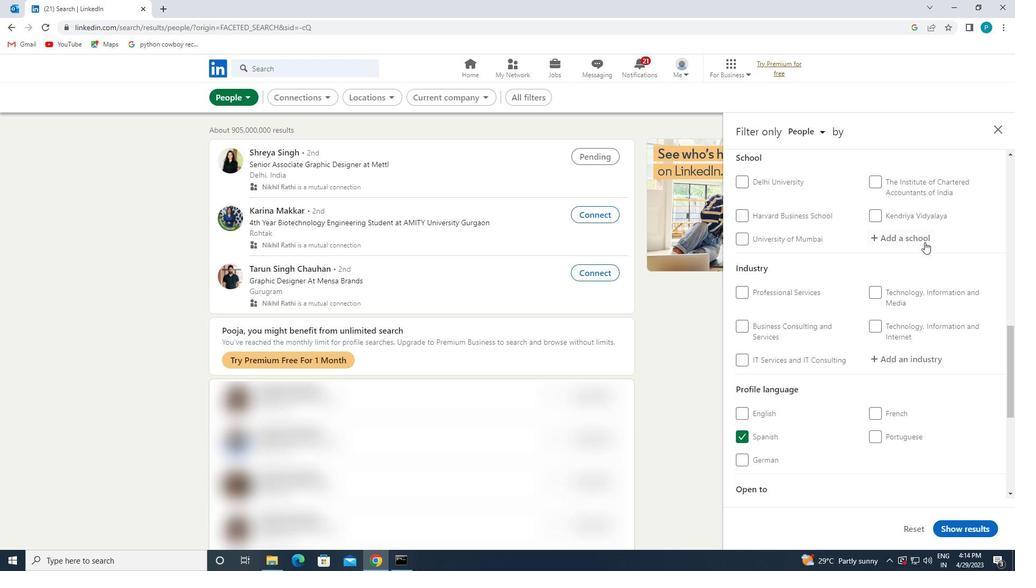 
Action: Key pressed JNTHU<Key.backspace><Key.backspace>UH
Screenshot: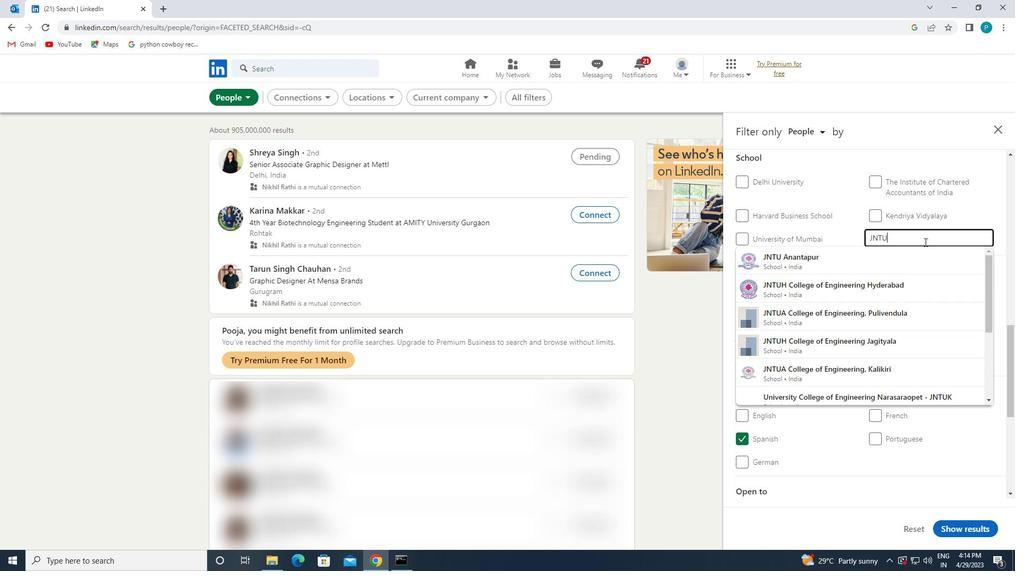 
Action: Mouse moved to (915, 249)
Screenshot: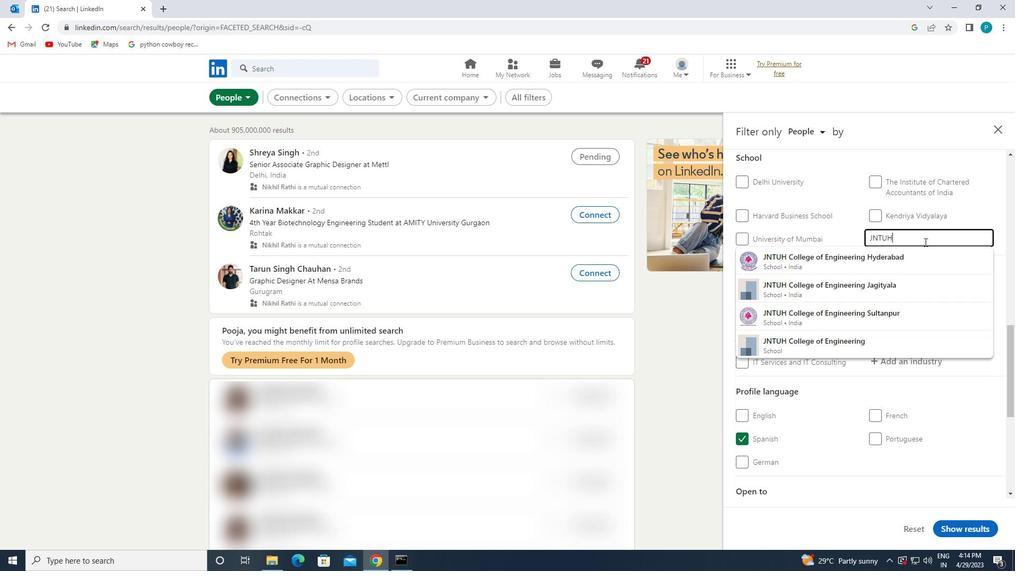 
Action: Mouse pressed left at (915, 249)
Screenshot: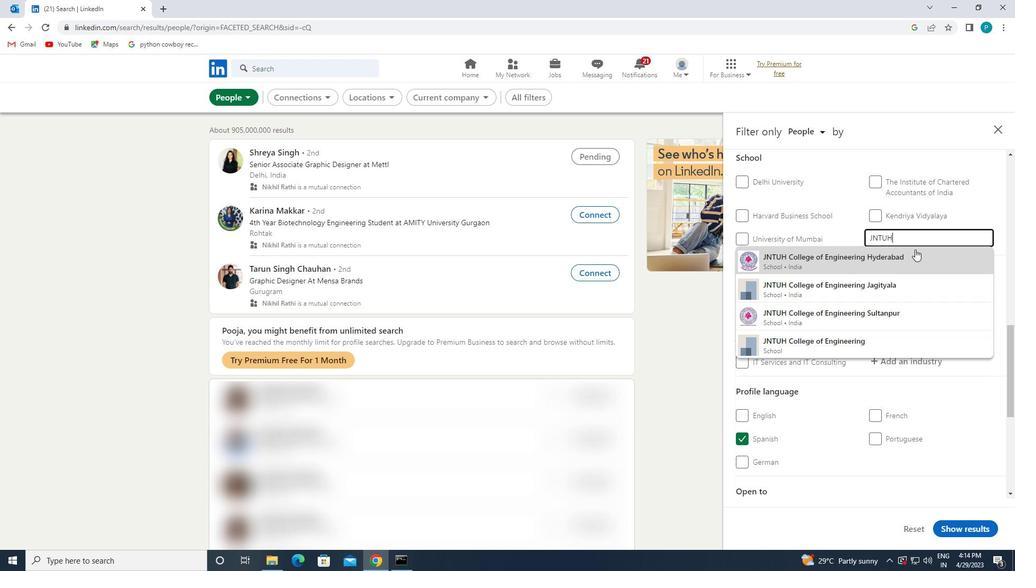 
Action: Mouse scrolled (915, 249) with delta (0, 0)
Screenshot: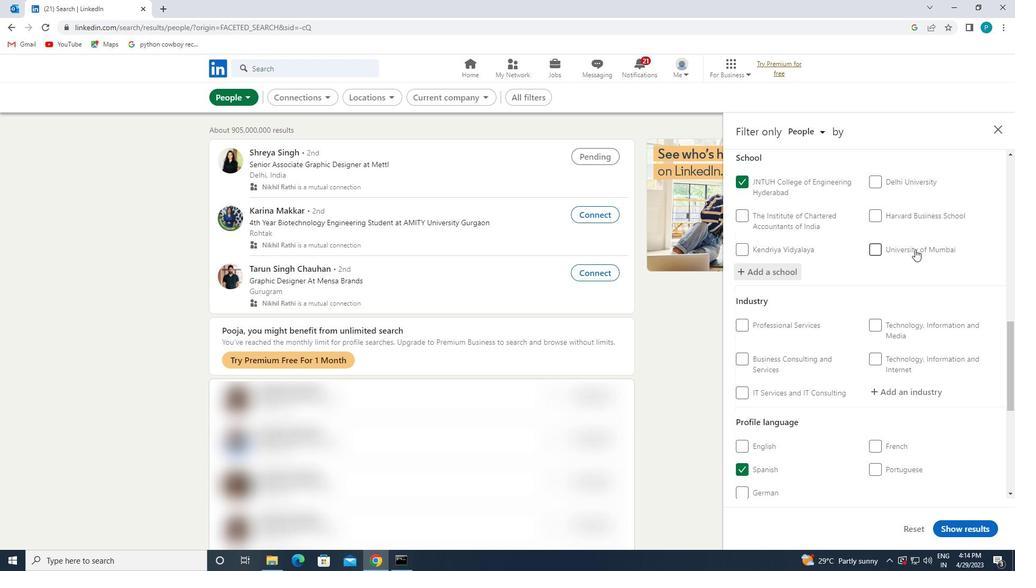 
Action: Mouse scrolled (915, 249) with delta (0, 0)
Screenshot: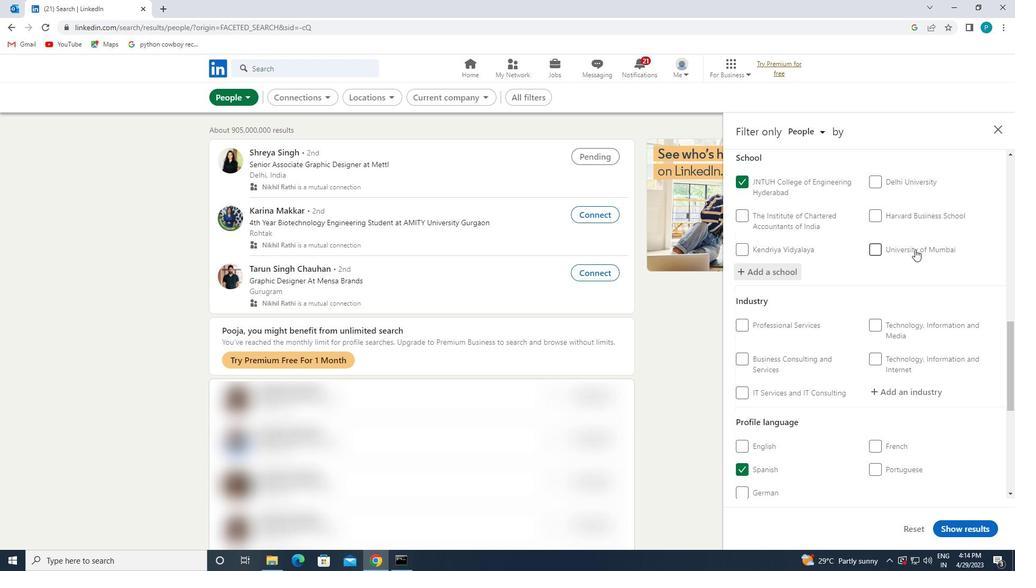 
Action: Mouse moved to (917, 280)
Screenshot: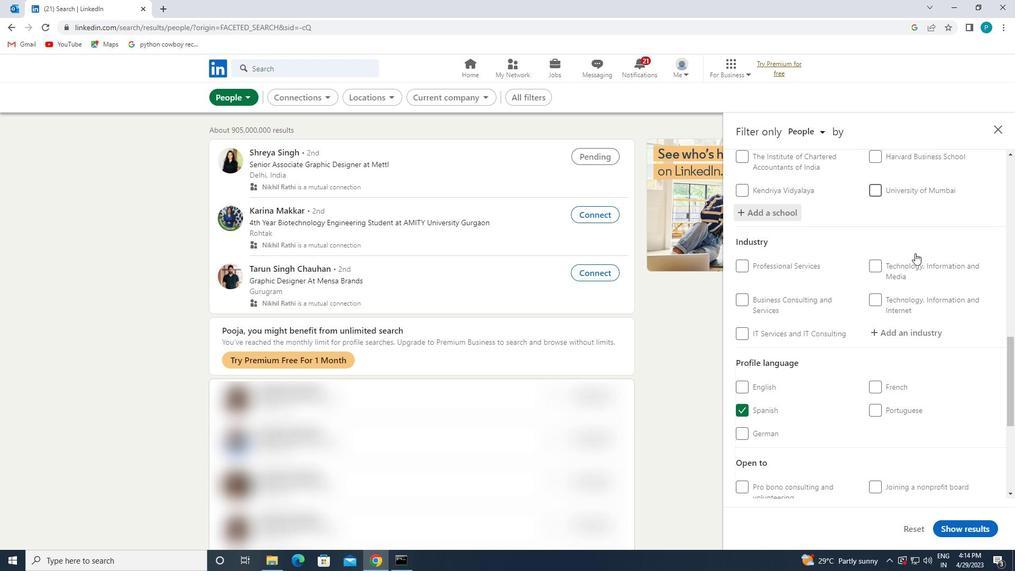 
Action: Mouse pressed left at (917, 280)
Screenshot: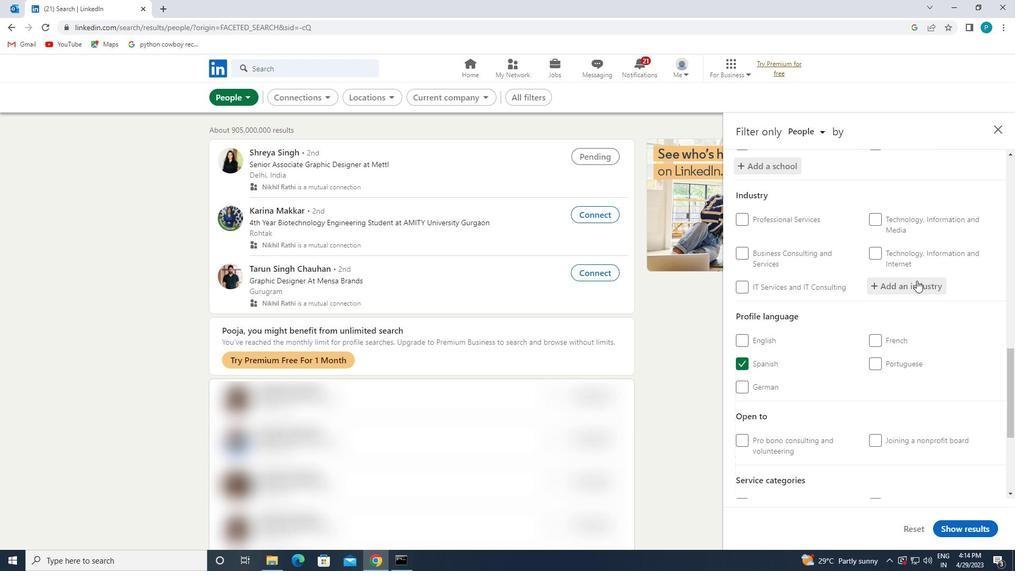 
Action: Key pressed <Key.caps_lock>C<Key.caps_lock>O<Key.backspace><Key.backspace>C<Key.caps_lock>OMMUN
Screenshot: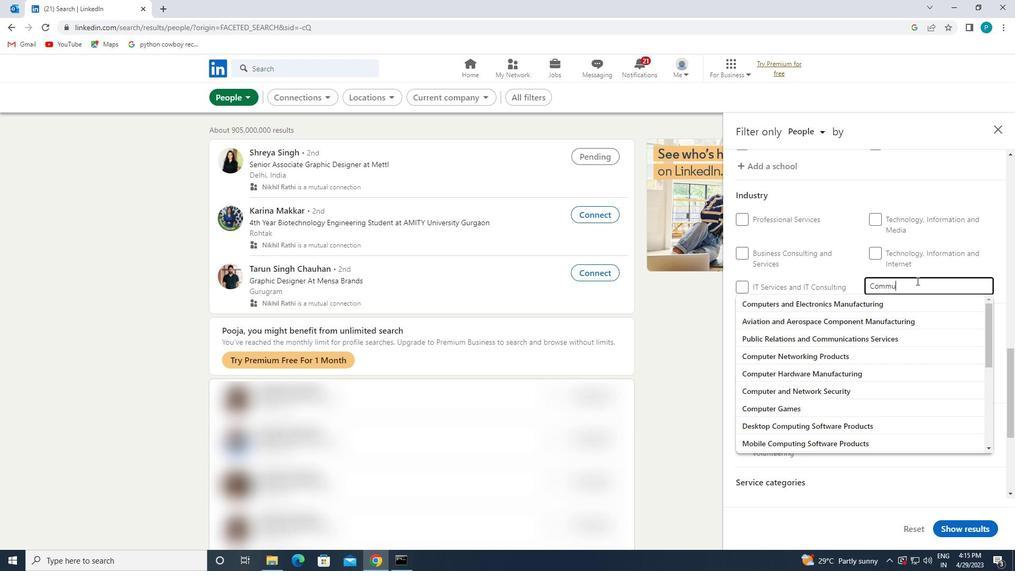
Action: Mouse moved to (898, 351)
Screenshot: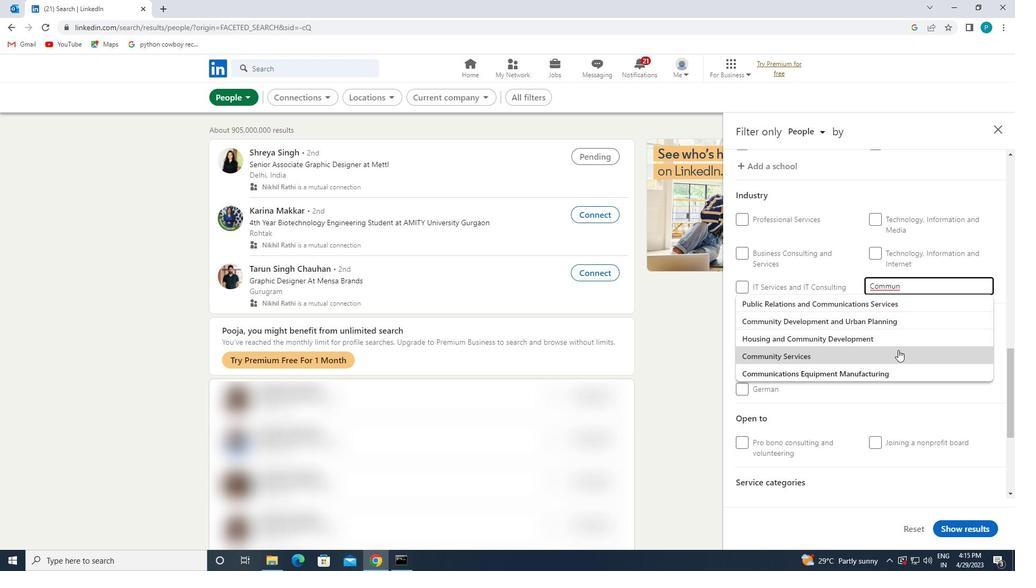 
Action: Mouse pressed left at (898, 351)
Screenshot: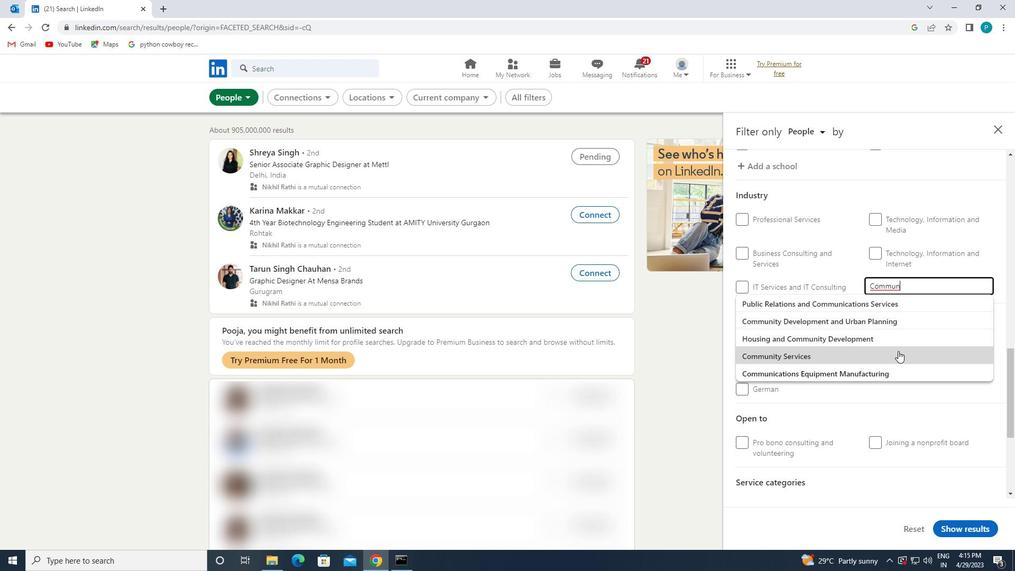 
Action: Mouse scrolled (898, 350) with delta (0, 0)
Screenshot: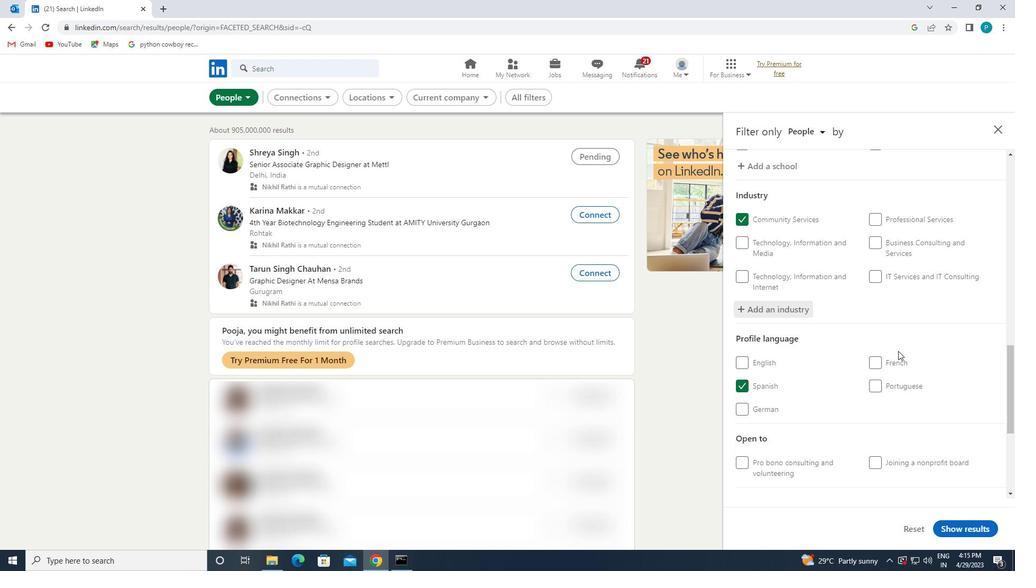 
Action: Mouse scrolled (898, 350) with delta (0, 0)
Screenshot: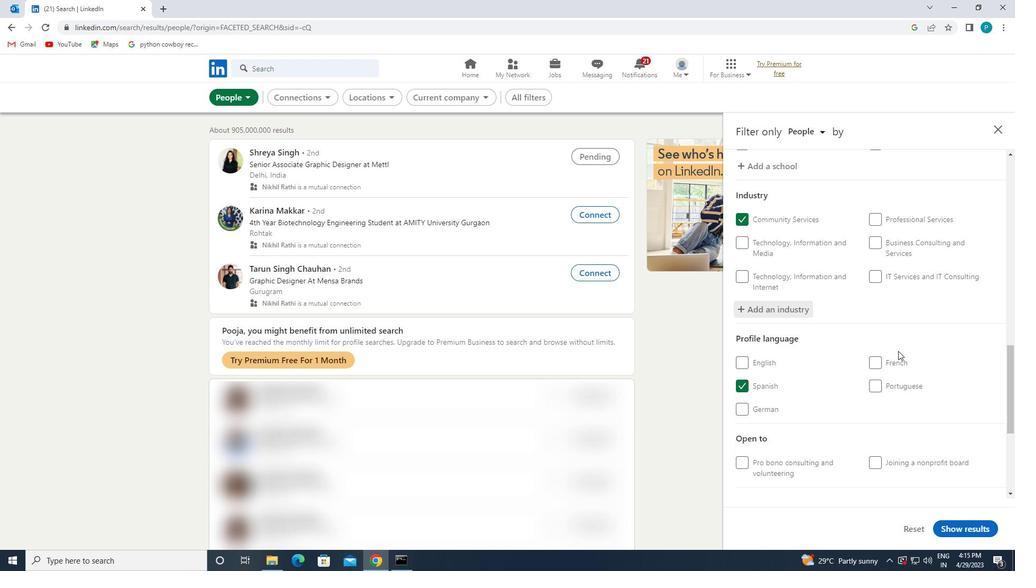 
Action: Mouse moved to (900, 374)
Screenshot: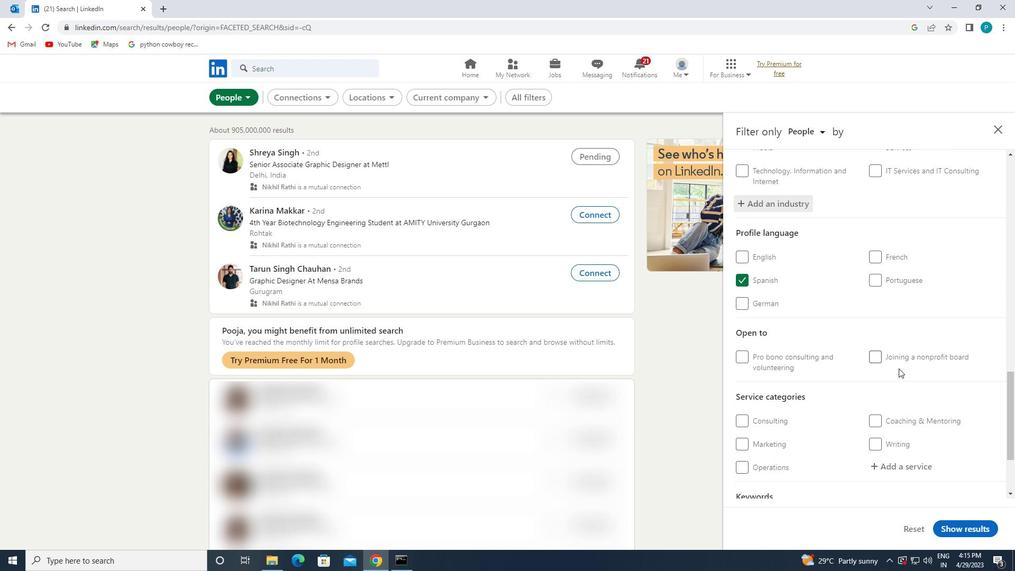 
Action: Mouse scrolled (900, 374) with delta (0, 0)
Screenshot: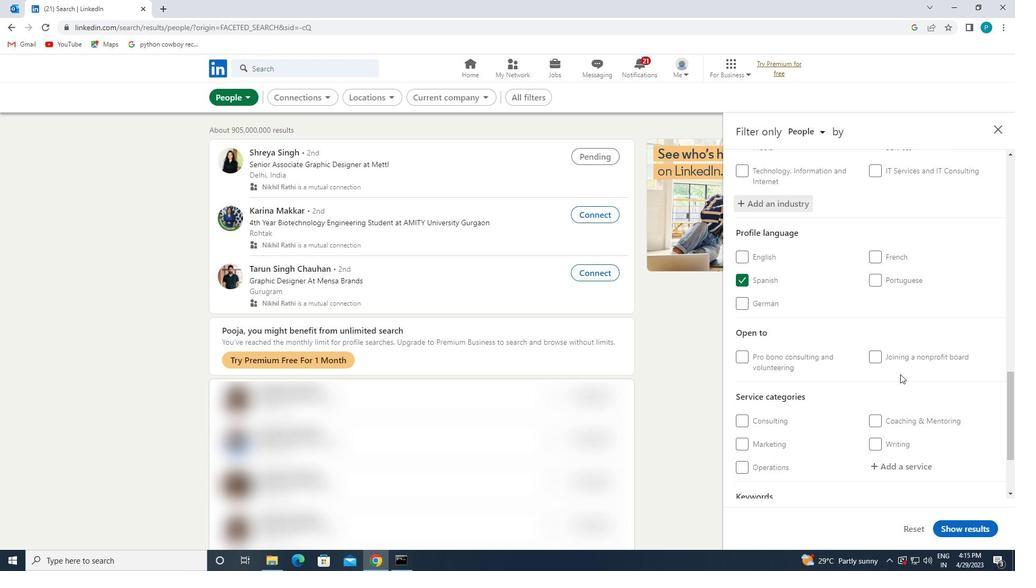 
Action: Mouse moved to (900, 375)
Screenshot: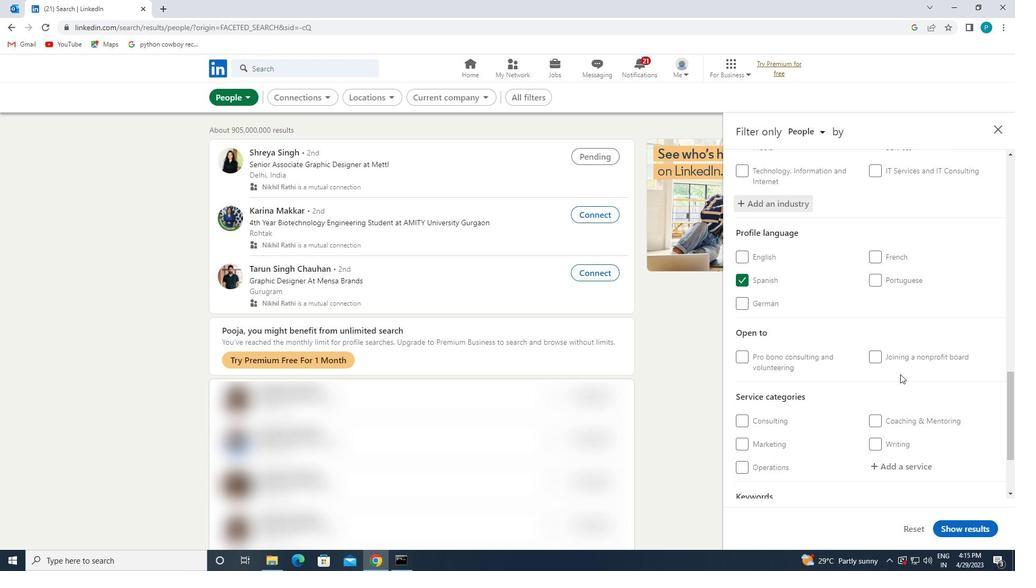 
Action: Mouse scrolled (900, 374) with delta (0, 0)
Screenshot: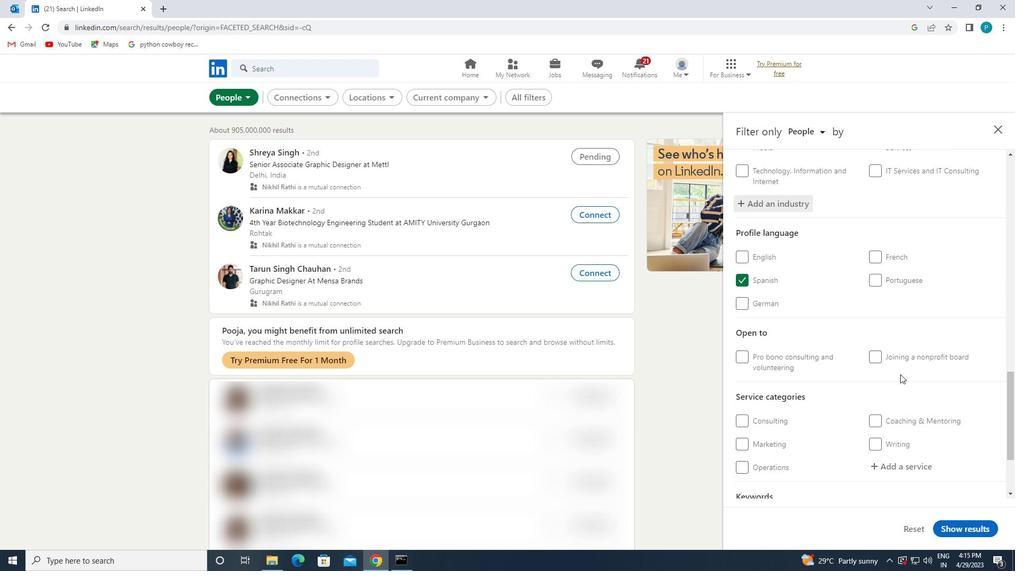 
Action: Mouse moved to (900, 363)
Screenshot: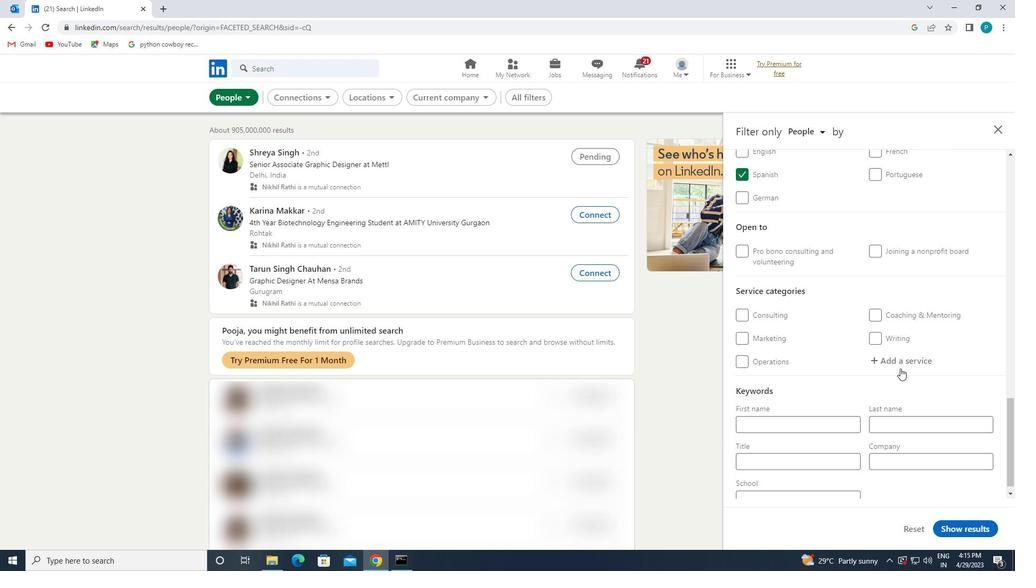 
Action: Mouse pressed left at (900, 363)
Screenshot: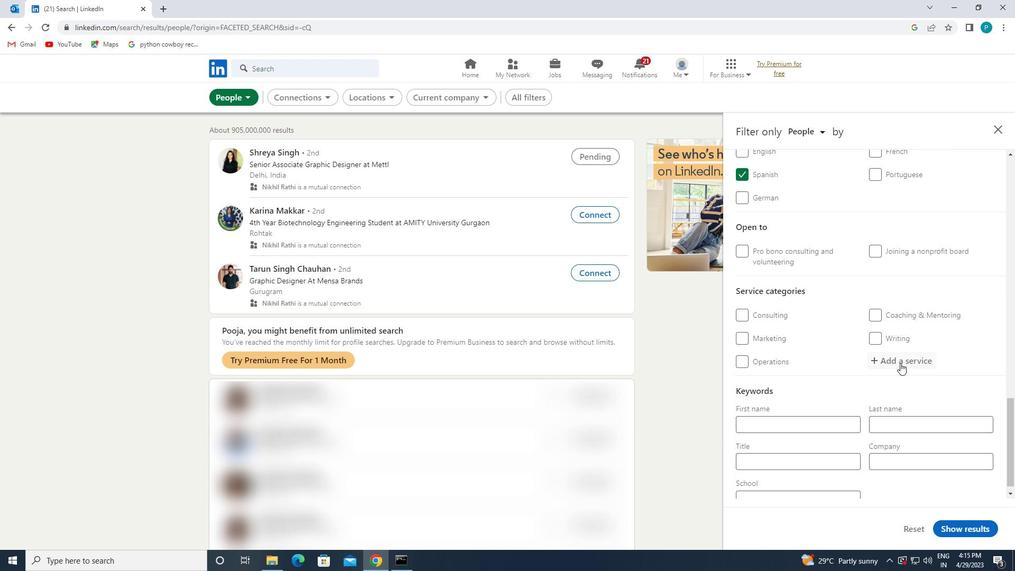 
Action: Key pressed <Key.caps_lock>R<Key.caps_lock>ELO
Screenshot: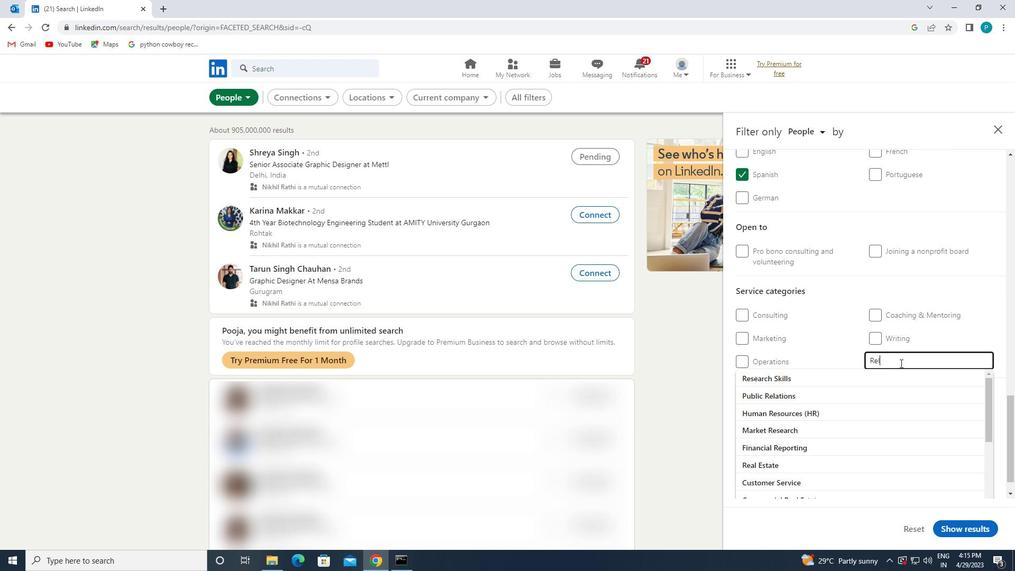 
Action: Mouse moved to (897, 377)
Screenshot: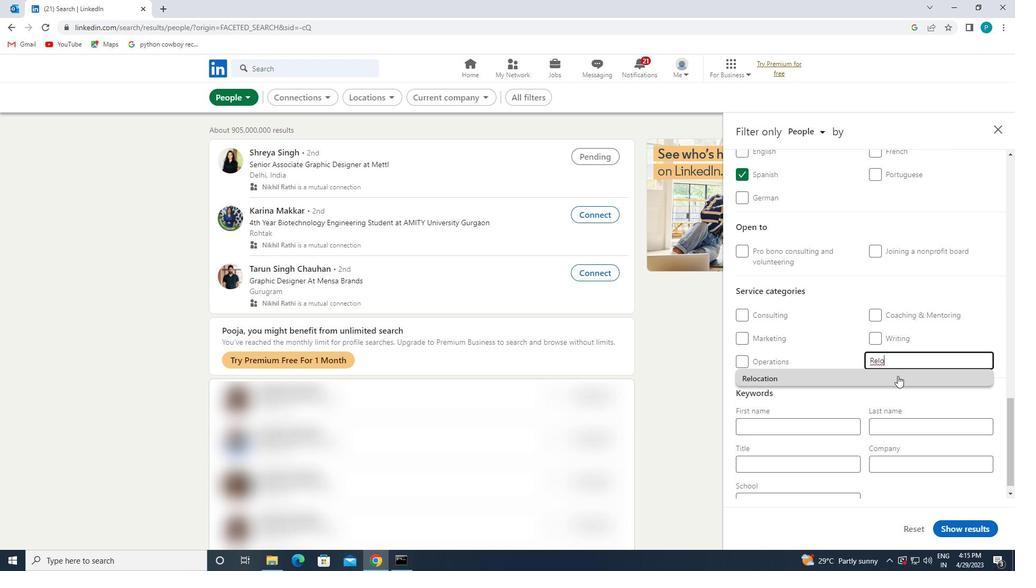 
Action: Mouse pressed left at (897, 377)
Screenshot: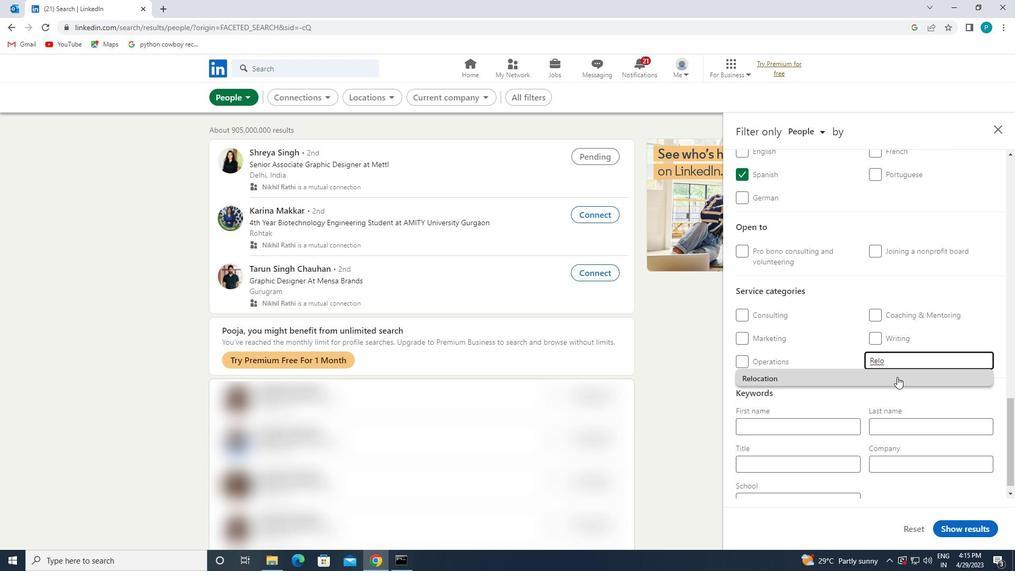 
Action: Mouse moved to (764, 458)
Screenshot: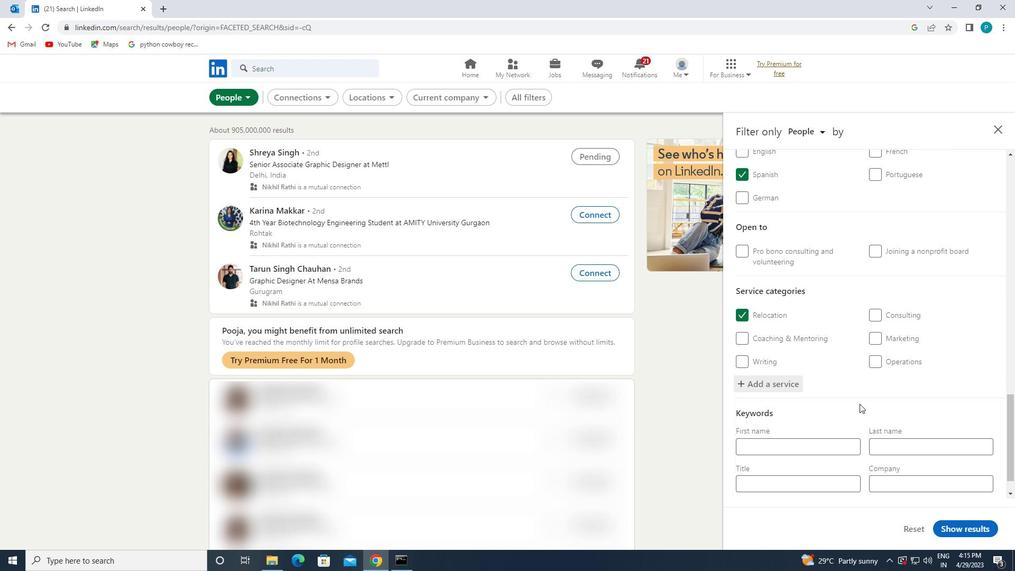 
Action: Mouse scrolled (764, 457) with delta (0, 0)
Screenshot: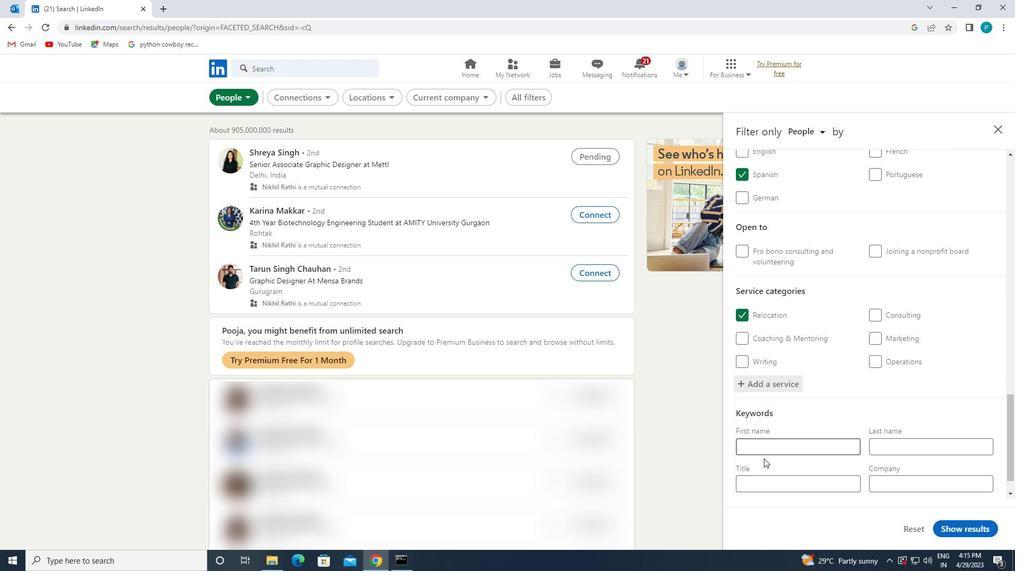 
Action: Mouse scrolled (764, 457) with delta (0, 0)
Screenshot: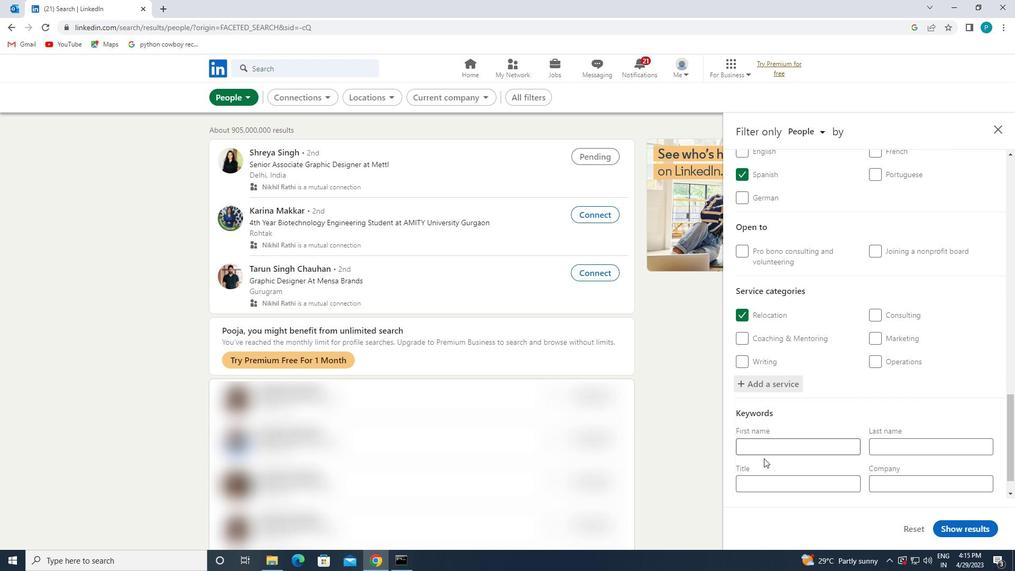 
Action: Mouse pressed left at (764, 458)
Screenshot: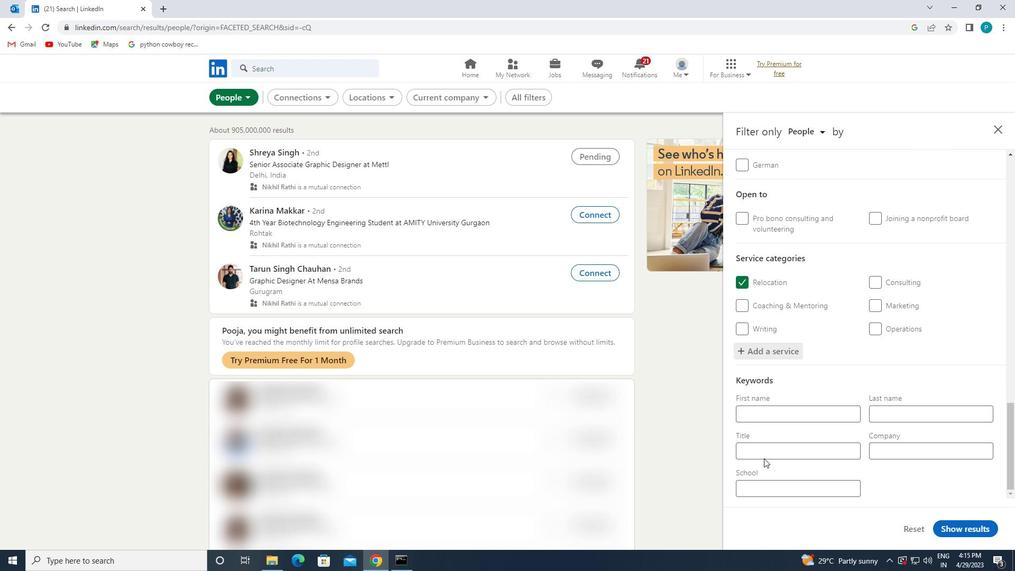 
Action: Key pressed <Key.caps_lock>M<Key.caps_lock>ARKETING<Key.space><Key.caps_lock>S<Key.caps_lock>OECIALIST
Screenshot: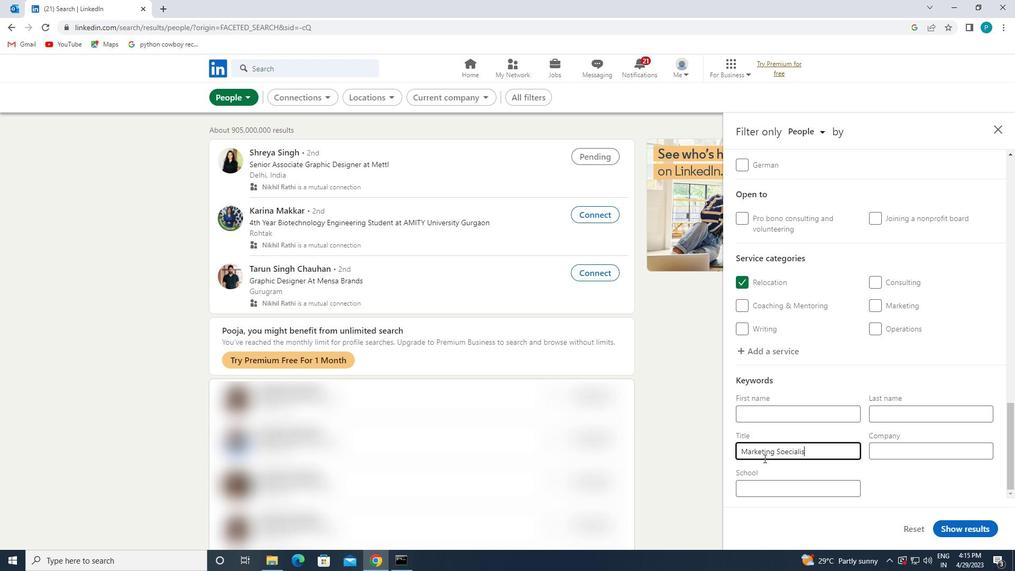 
Action: Mouse moved to (784, 455)
Screenshot: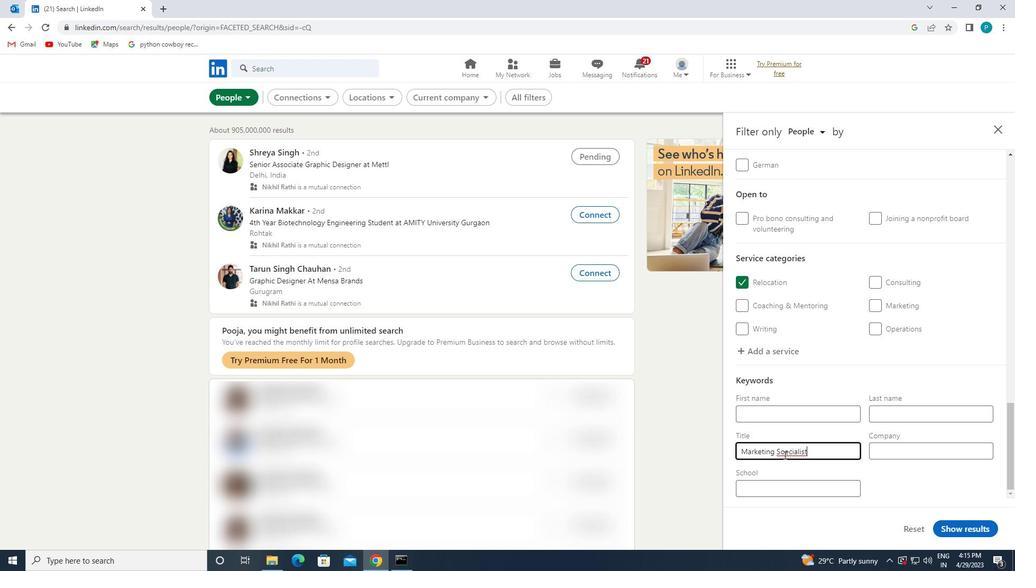 
Action: Mouse pressed left at (784, 455)
Screenshot: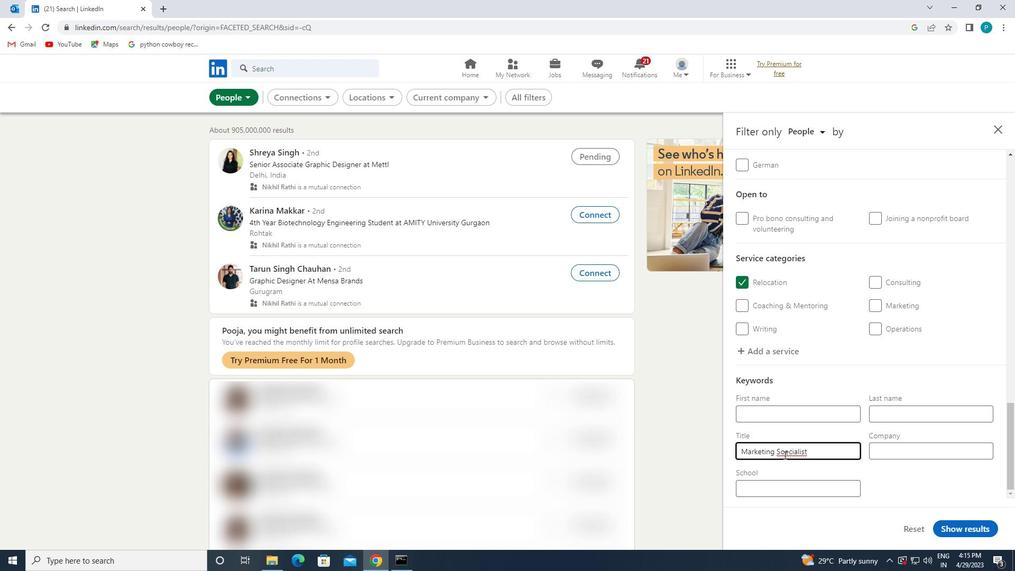 
Action: Key pressed <Key.backspace>P
Screenshot: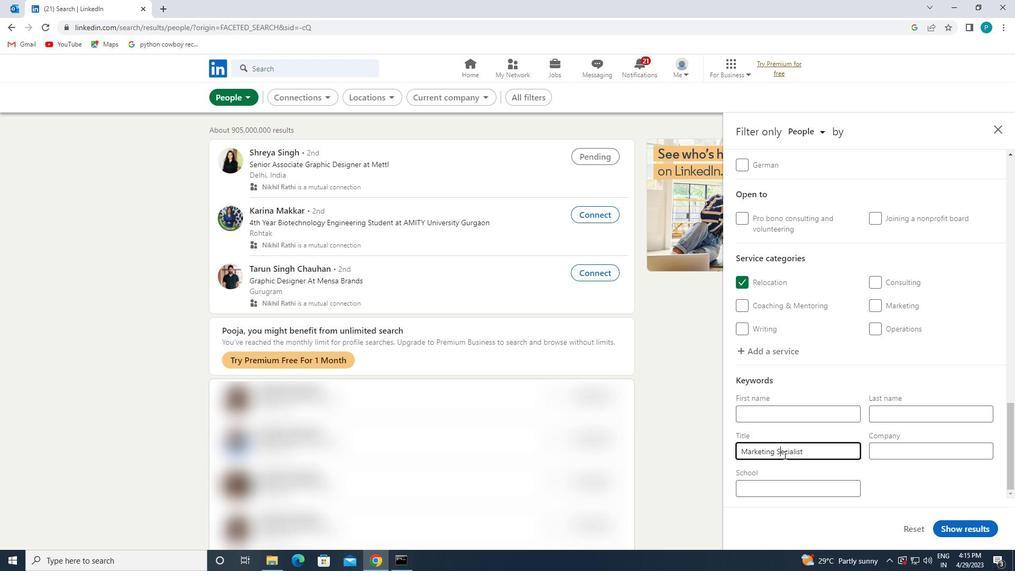 
Action: Mouse moved to (957, 524)
Screenshot: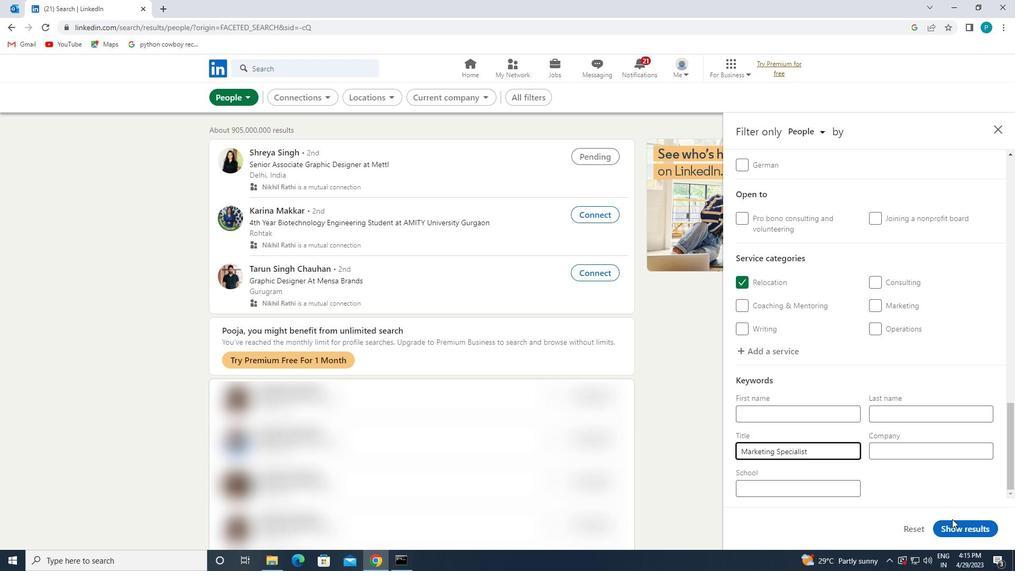 
Action: Mouse pressed left at (957, 524)
Screenshot: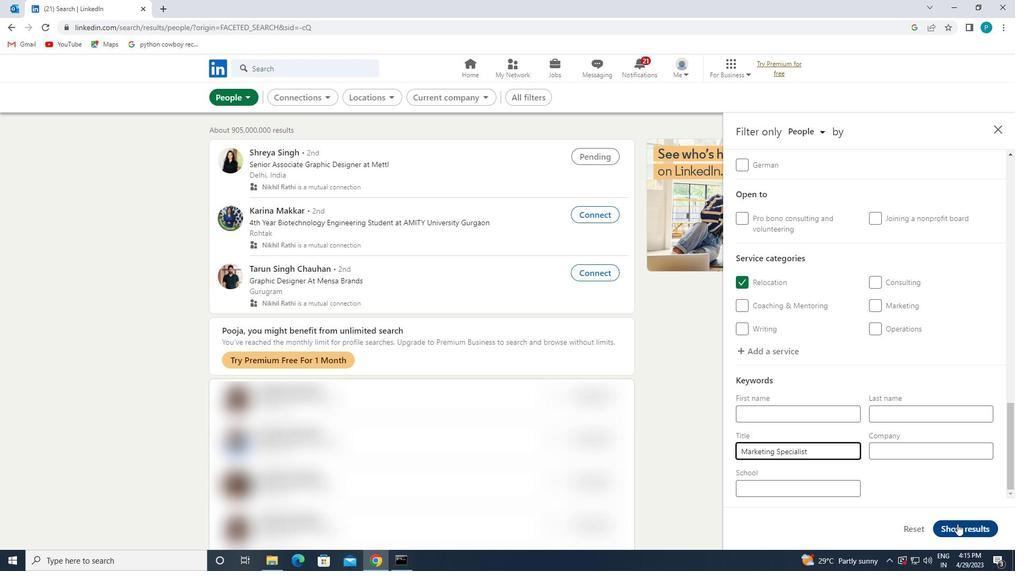 
